 Task: Look for space in Macheng, China from 5th July, 2023 to 10th July, 2023 for 4 adults in price range Rs.9000 to Rs.14000. Place can be entire place with 2 bedrooms having 4 beds and 2 bathrooms. Property type can be house, flat, guest house. Booking option can be shelf check-in. Required host language is Chinese (Simplified).
Action: Mouse moved to (394, 129)
Screenshot: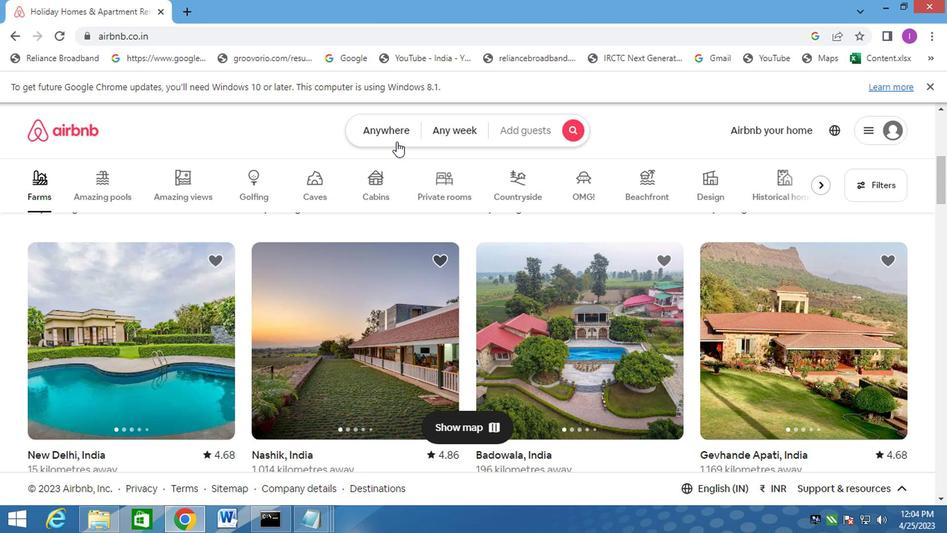 
Action: Mouse pressed left at (394, 129)
Screenshot: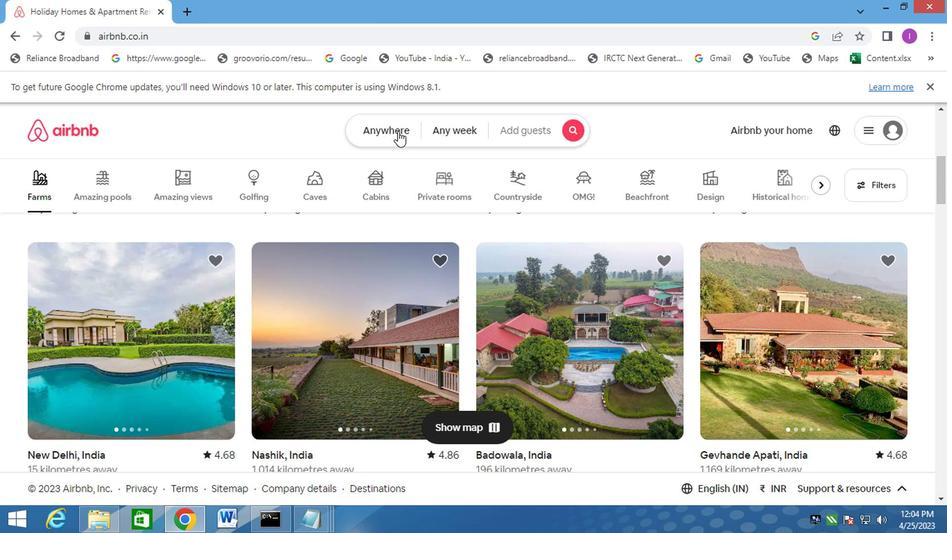 
Action: Mouse moved to (257, 172)
Screenshot: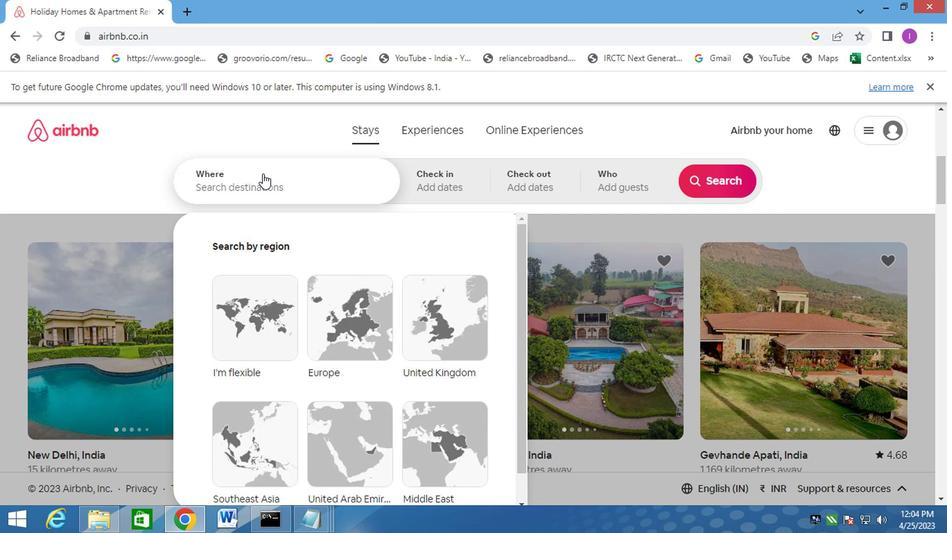 
Action: Mouse pressed left at (257, 172)
Screenshot: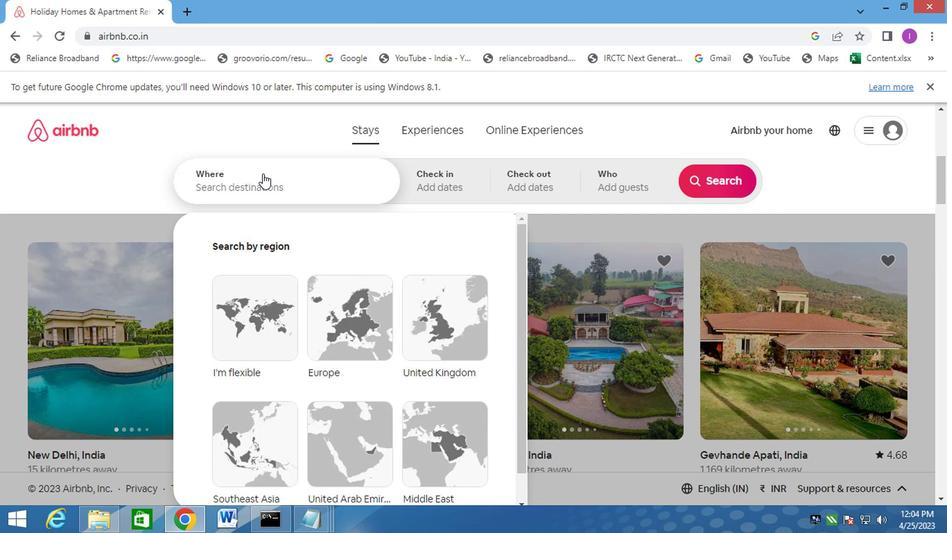 
Action: Mouse moved to (257, 174)
Screenshot: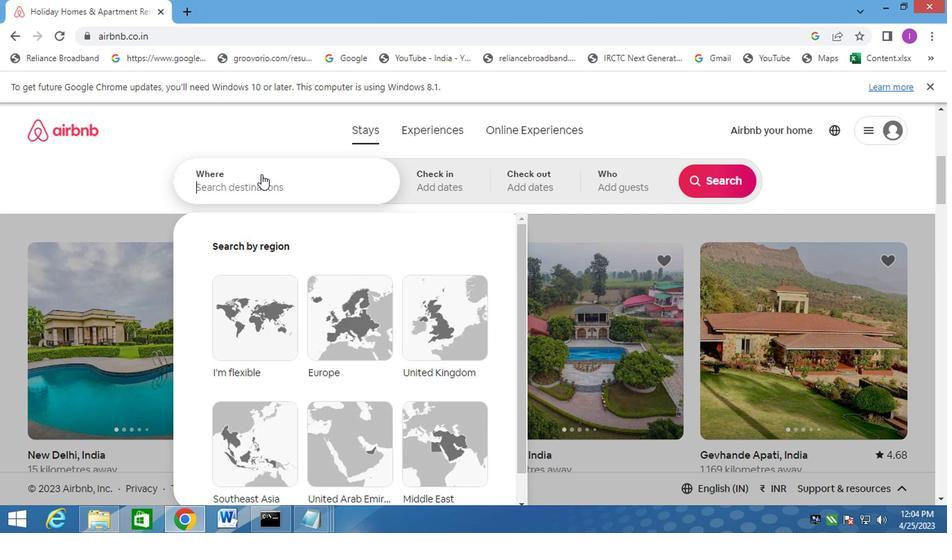 
Action: Key pressed <Key.shift><Key.shift>MACHENG,CHINA
Screenshot: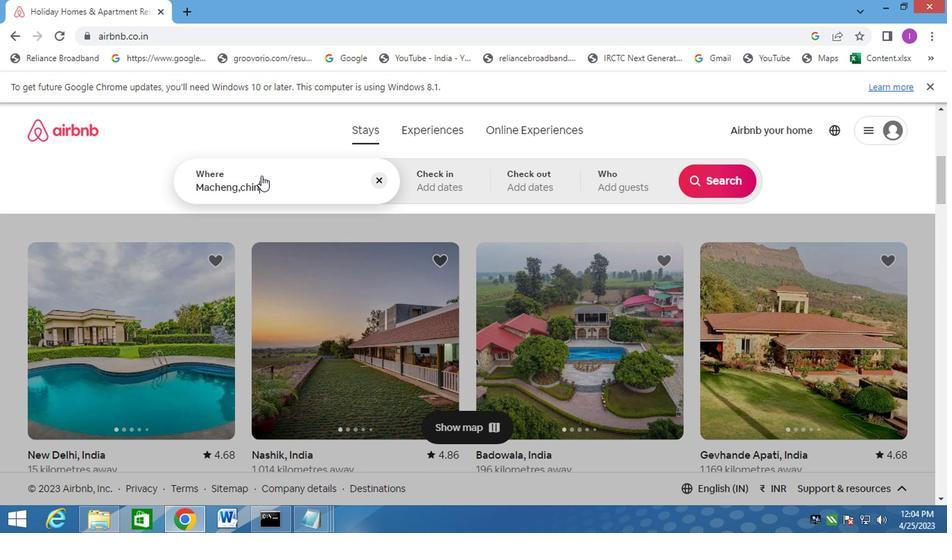 
Action: Mouse moved to (433, 172)
Screenshot: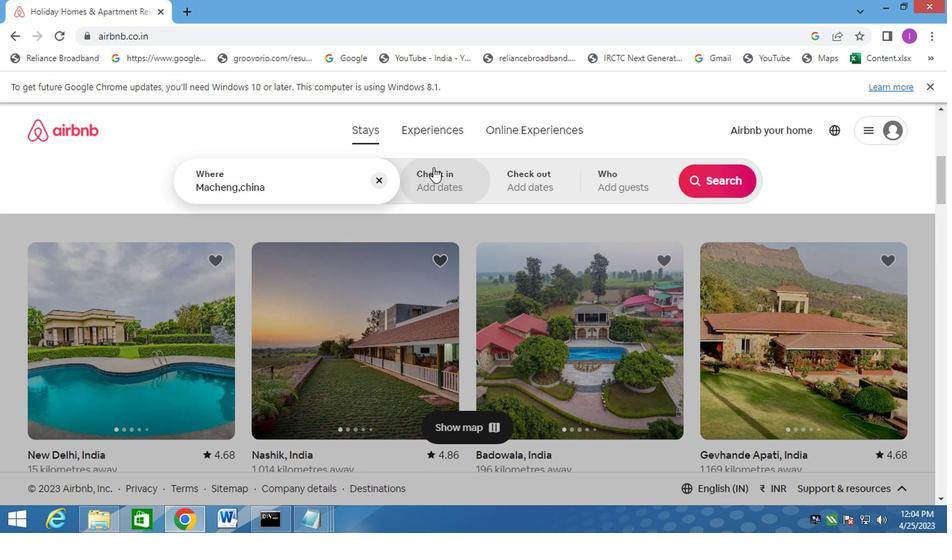 
Action: Mouse pressed left at (433, 172)
Screenshot: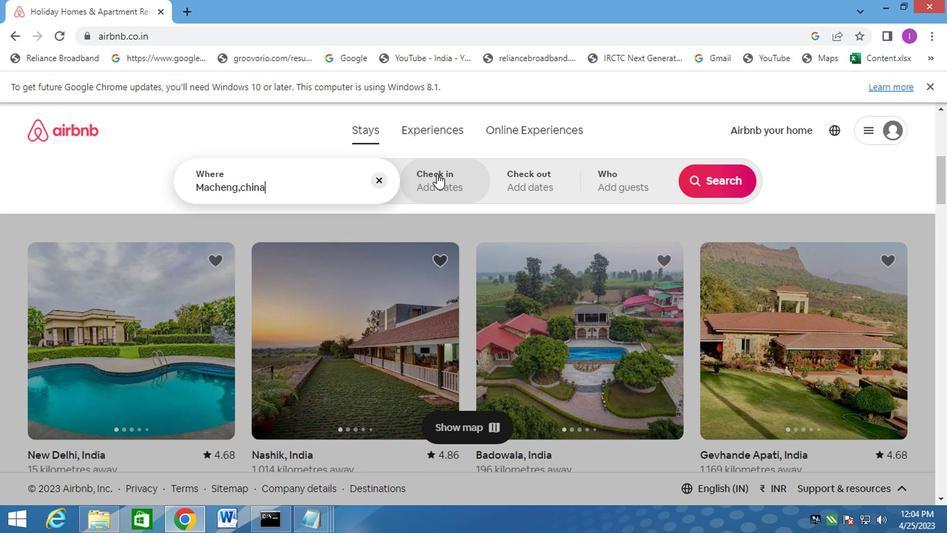 
Action: Mouse moved to (700, 292)
Screenshot: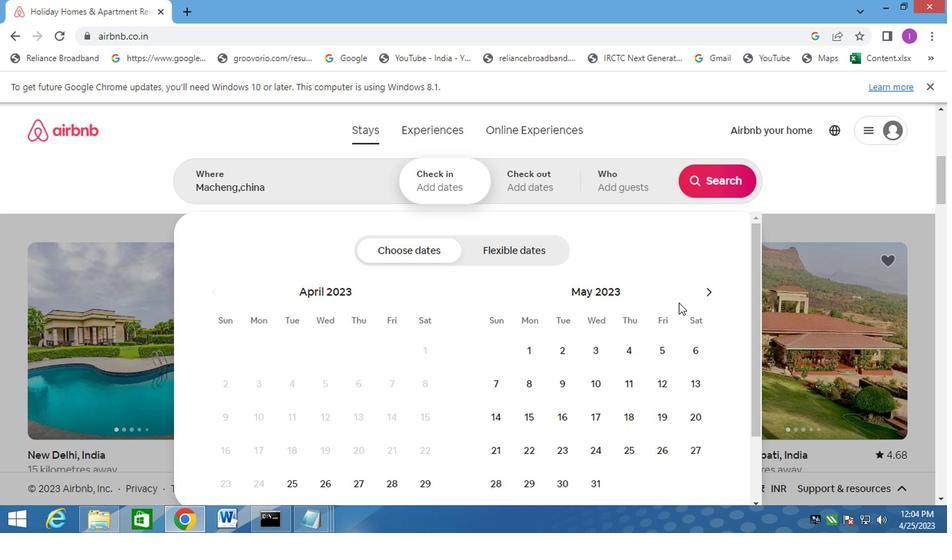 
Action: Mouse pressed left at (700, 292)
Screenshot: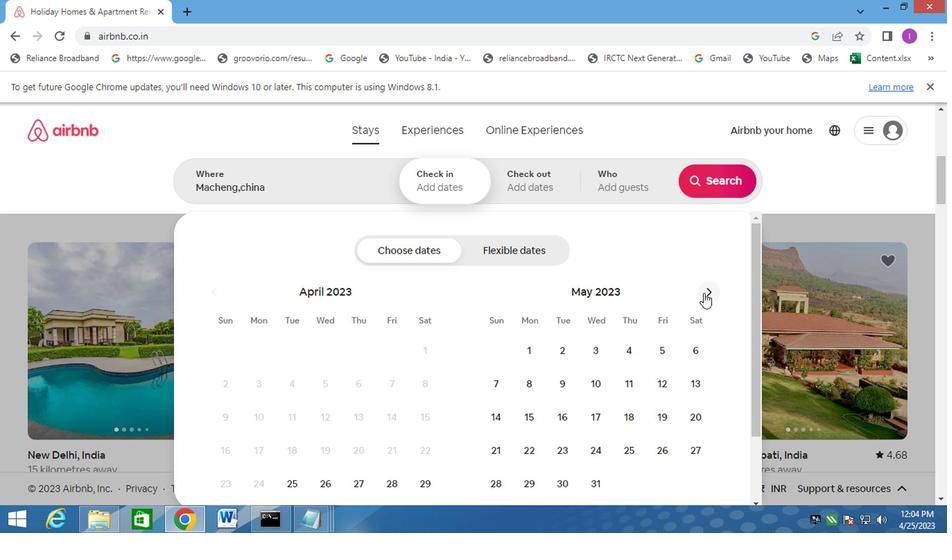 
Action: Mouse moved to (702, 292)
Screenshot: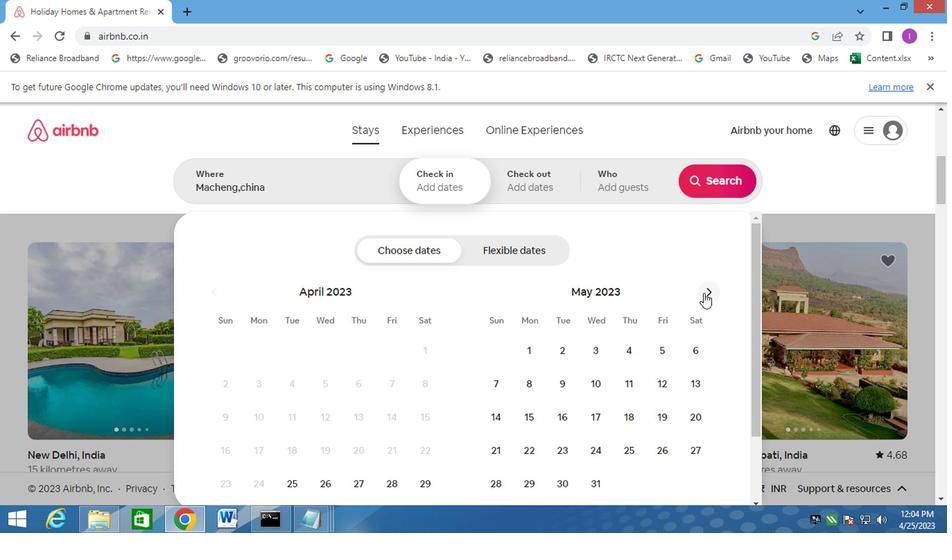 
Action: Mouse pressed left at (702, 292)
Screenshot: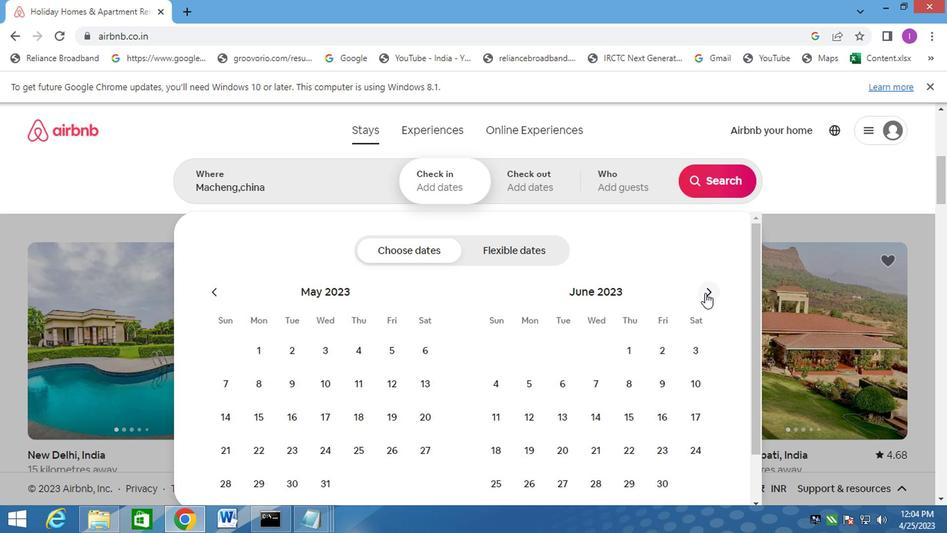 
Action: Mouse moved to (595, 391)
Screenshot: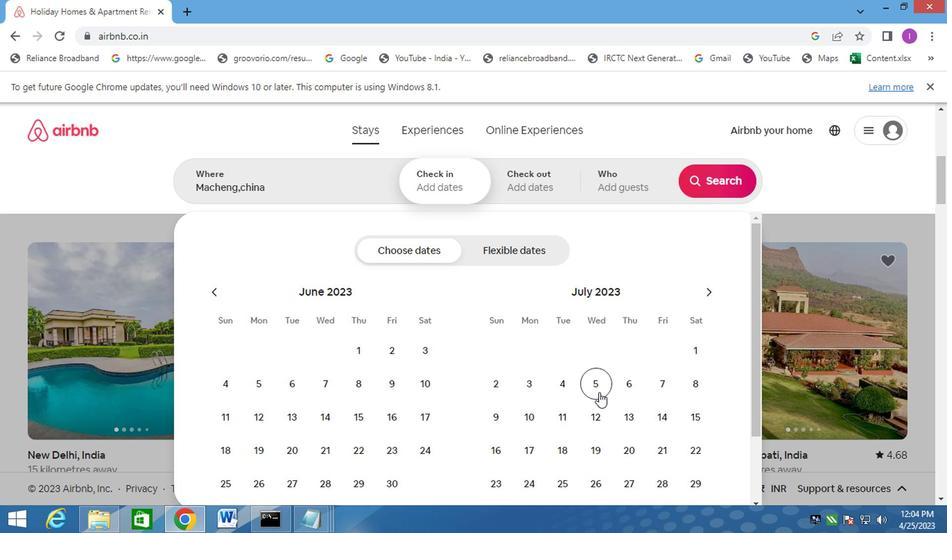 
Action: Mouse pressed left at (595, 391)
Screenshot: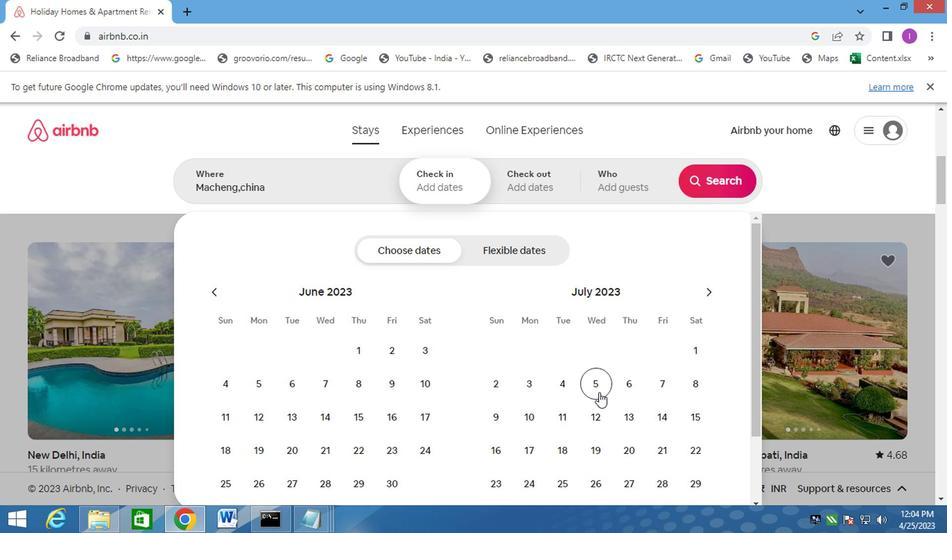 
Action: Mouse moved to (524, 415)
Screenshot: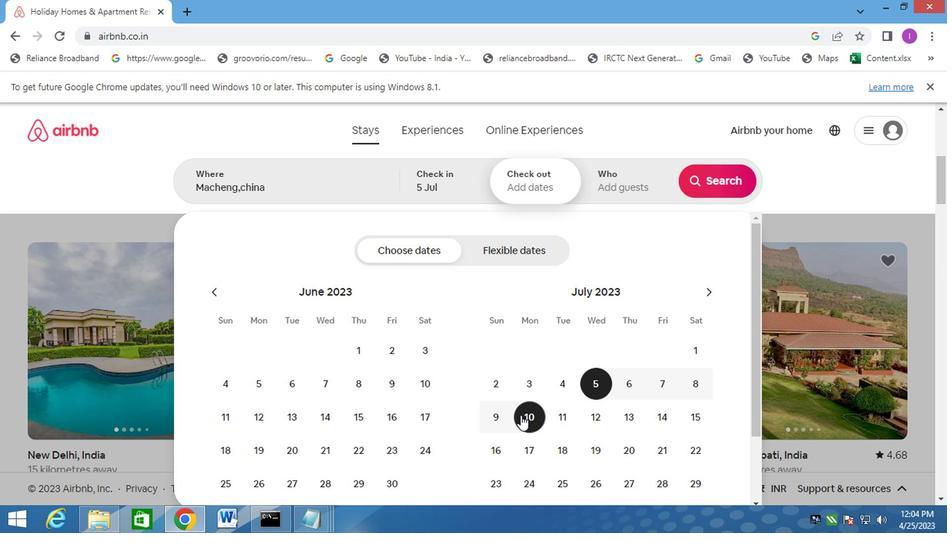 
Action: Mouse pressed left at (524, 415)
Screenshot: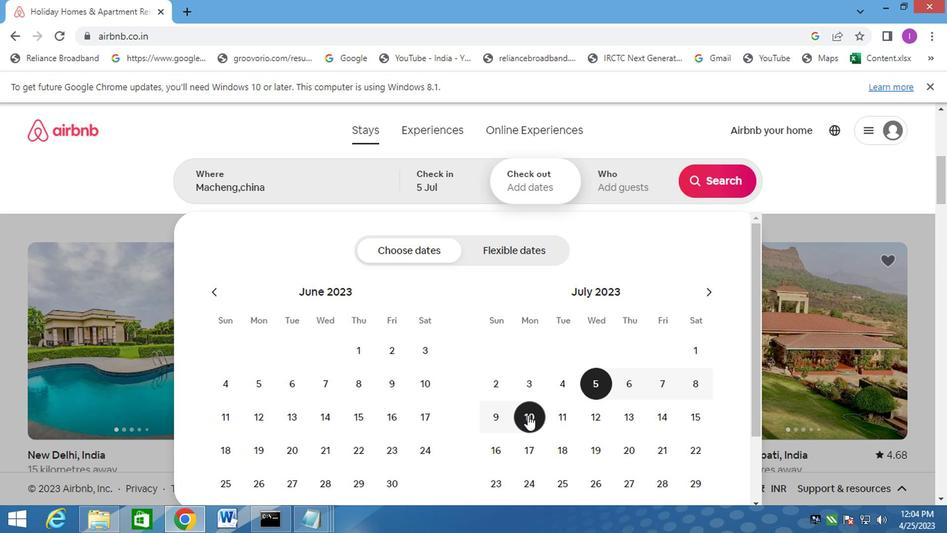 
Action: Mouse moved to (615, 189)
Screenshot: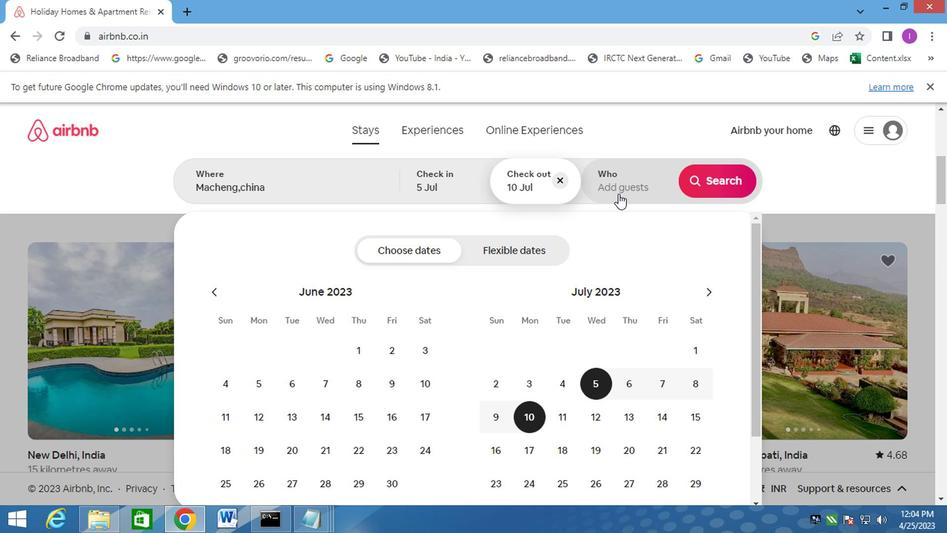 
Action: Mouse pressed left at (615, 189)
Screenshot: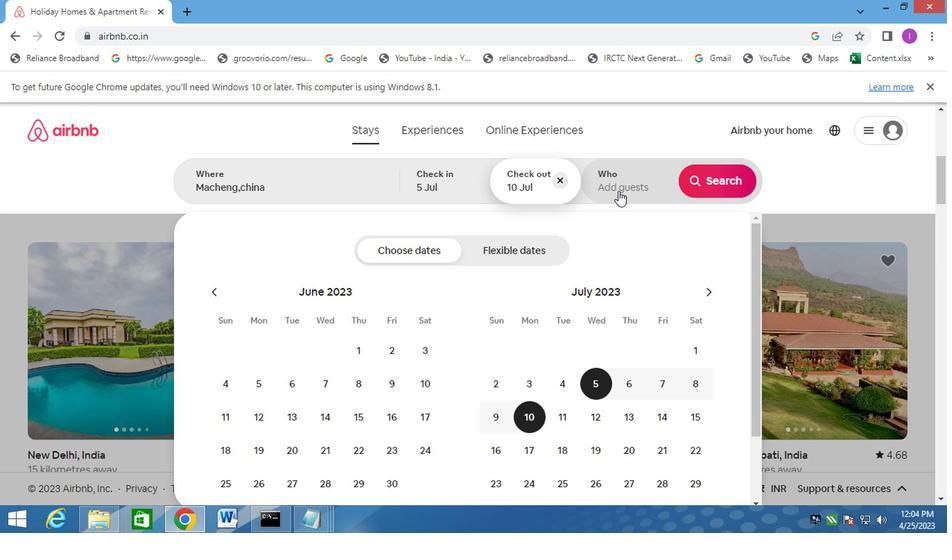 
Action: Mouse moved to (720, 252)
Screenshot: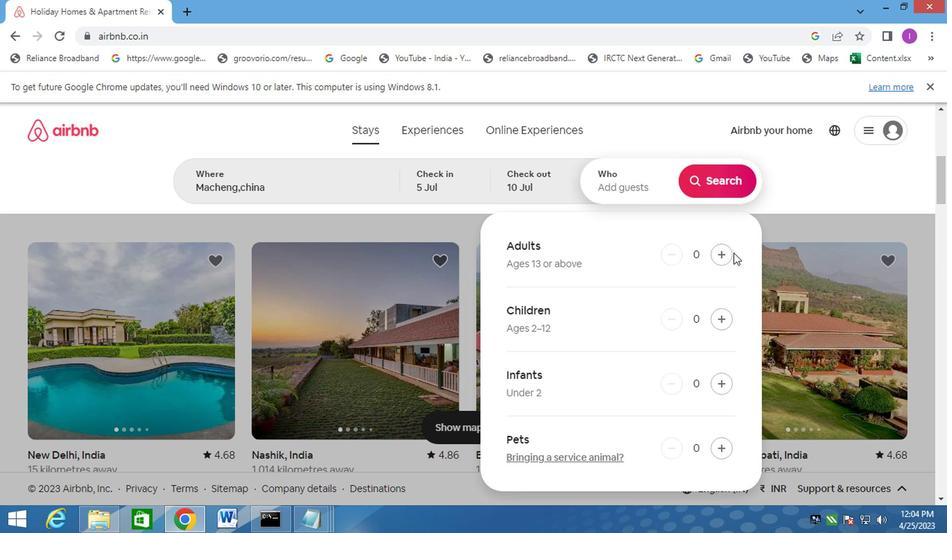 
Action: Mouse pressed left at (720, 252)
Screenshot: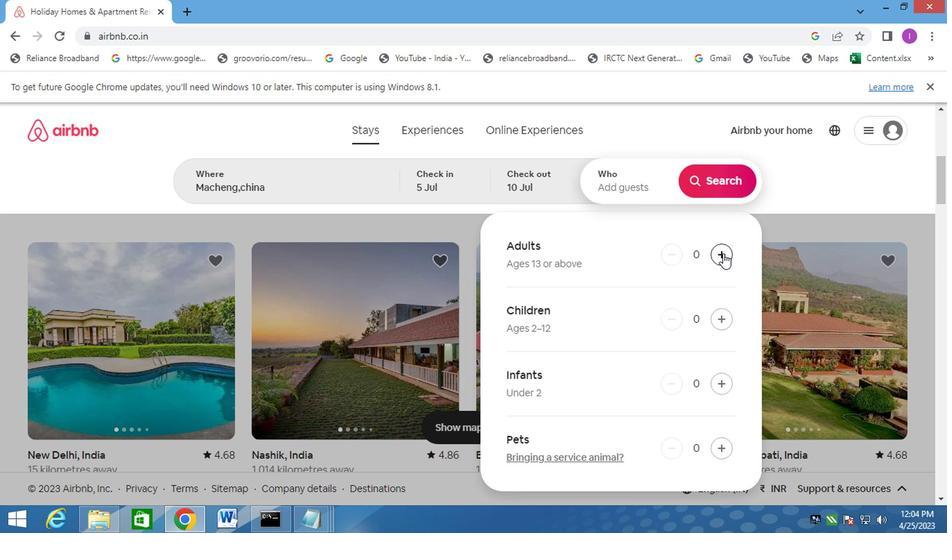 
Action: Mouse pressed left at (720, 252)
Screenshot: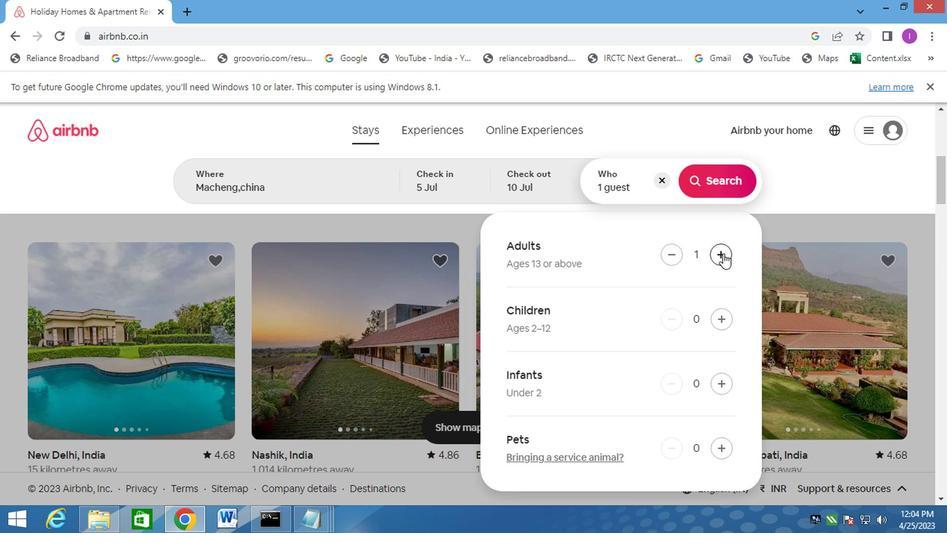 
Action: Mouse pressed left at (720, 252)
Screenshot: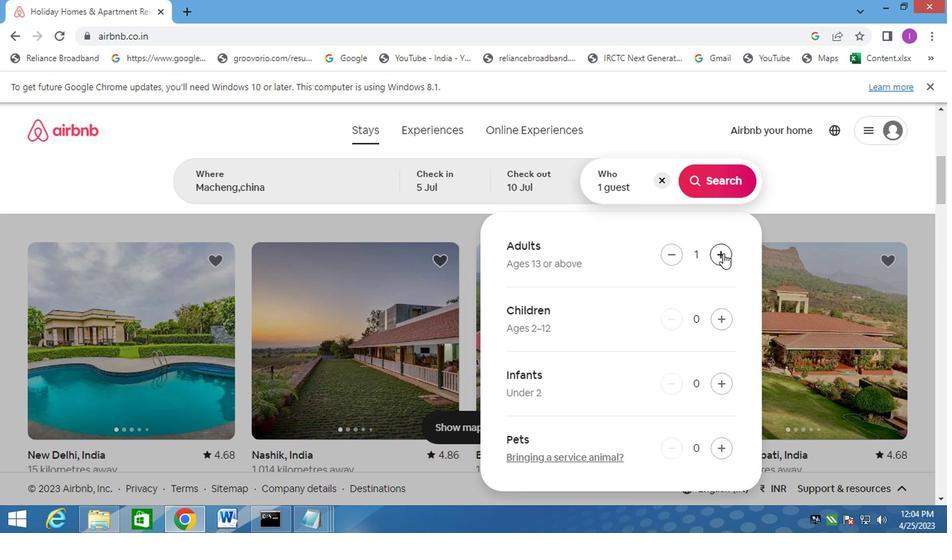 
Action: Mouse pressed left at (720, 252)
Screenshot: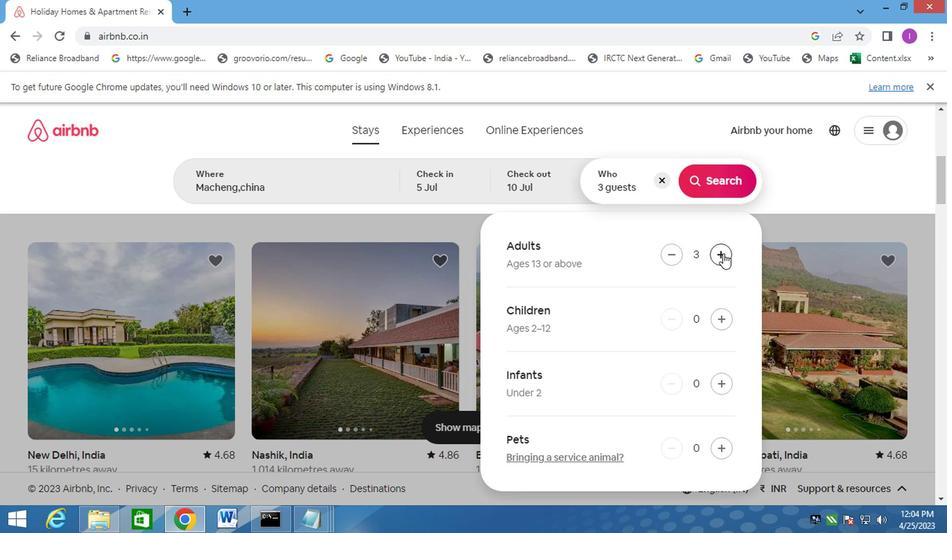 
Action: Mouse moved to (706, 185)
Screenshot: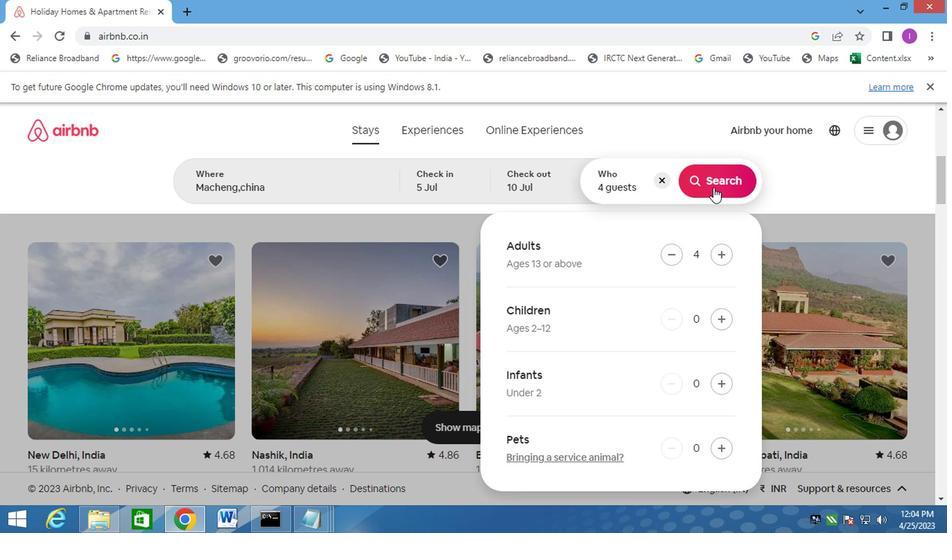 
Action: Mouse pressed left at (706, 185)
Screenshot: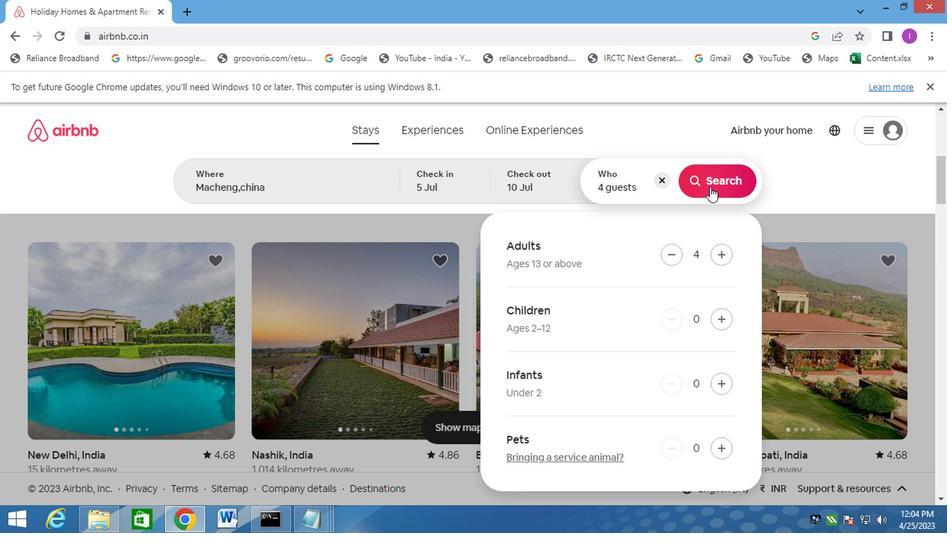 
Action: Mouse moved to (883, 182)
Screenshot: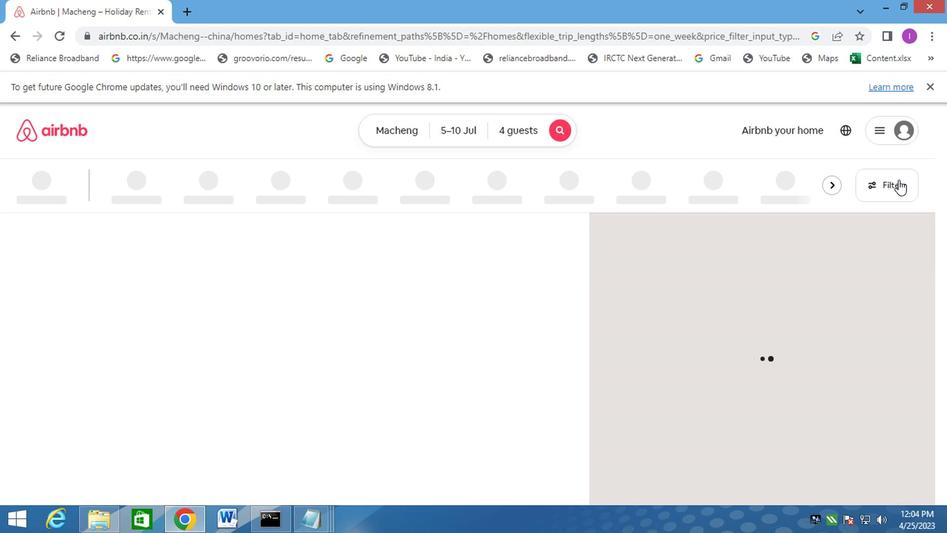 
Action: Mouse pressed left at (883, 182)
Screenshot: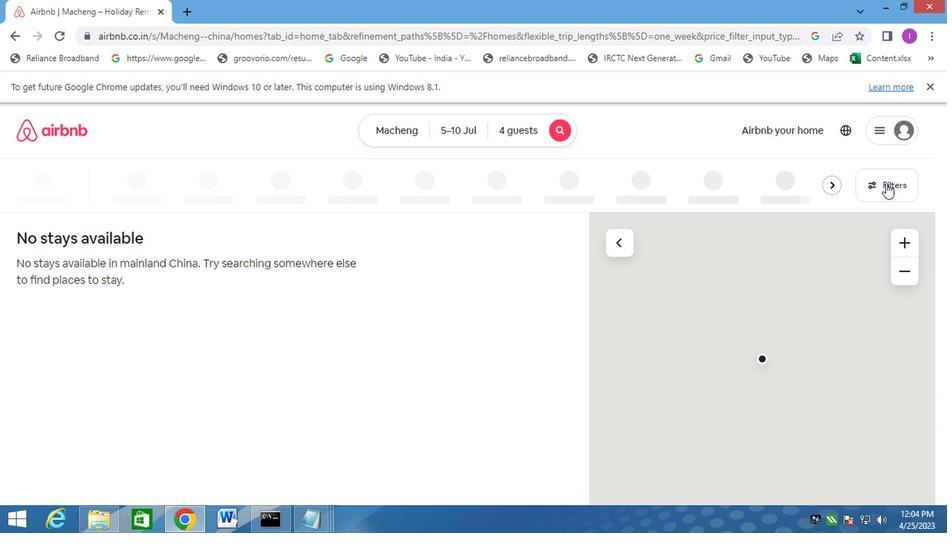 
Action: Mouse moved to (333, 270)
Screenshot: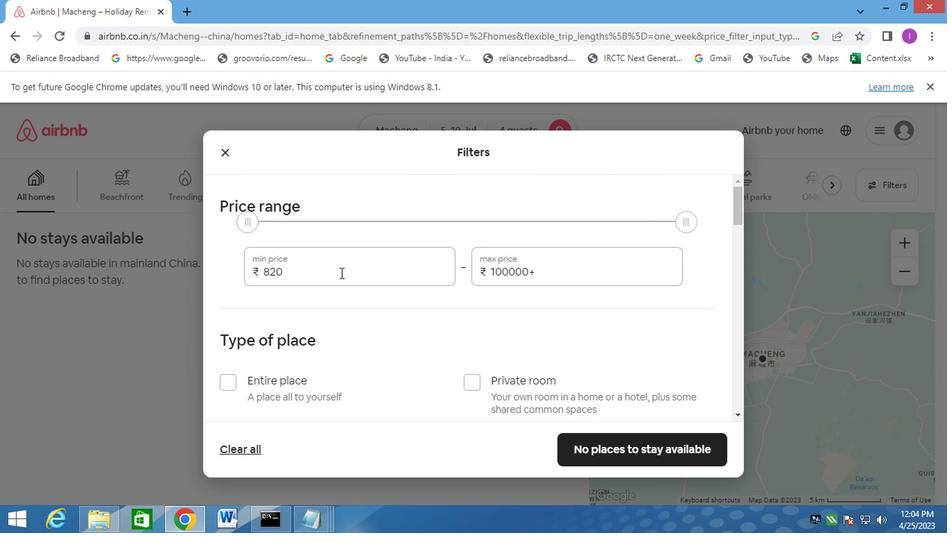 
Action: Mouse pressed left at (333, 270)
Screenshot: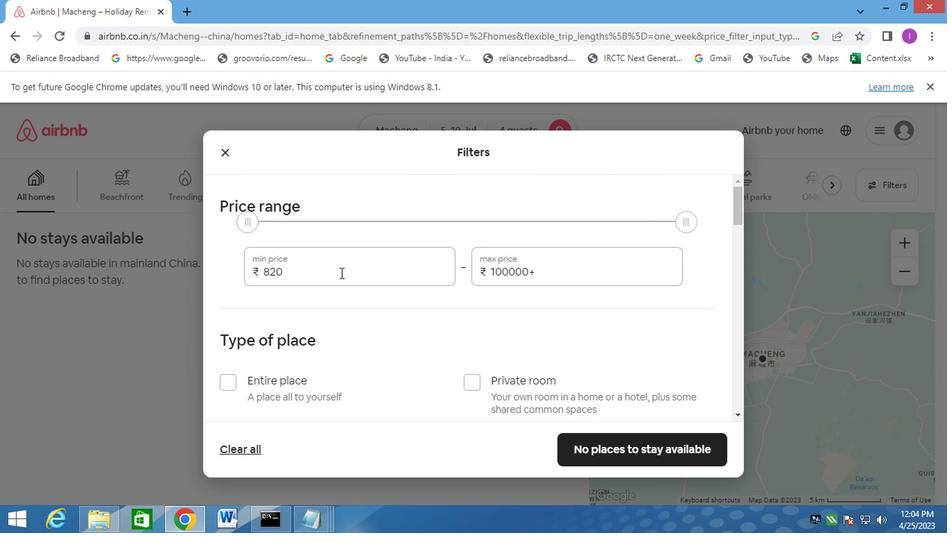 
Action: Mouse moved to (245, 276)
Screenshot: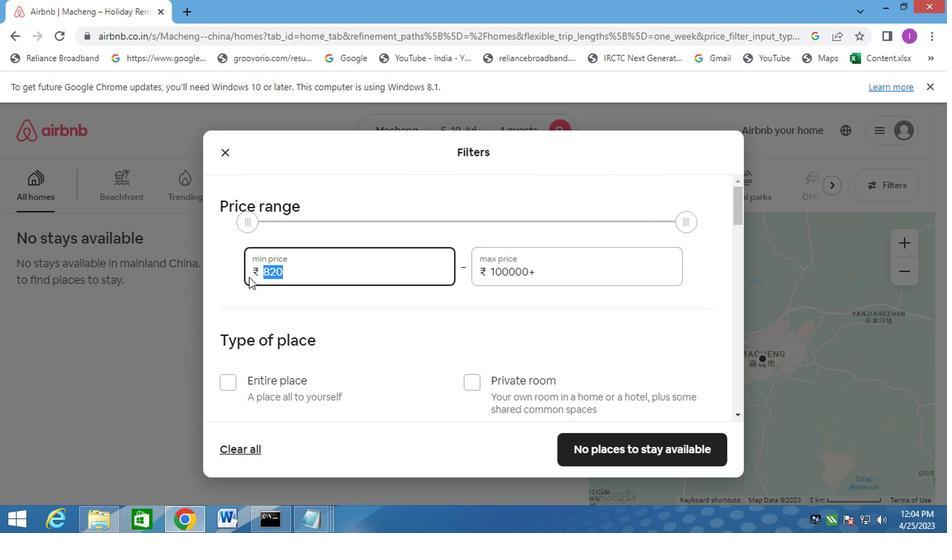 
Action: Key pressed 9000
Screenshot: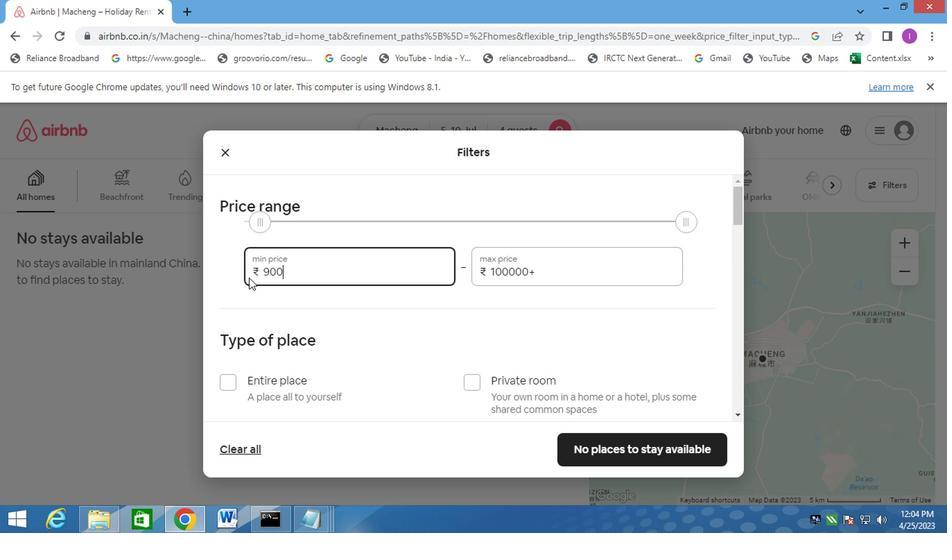 
Action: Mouse moved to (544, 271)
Screenshot: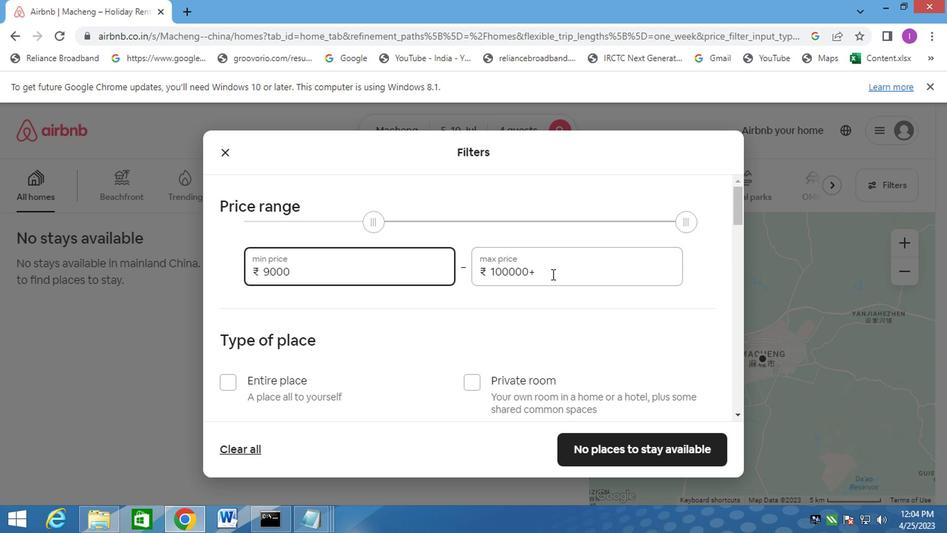 
Action: Mouse pressed left at (544, 271)
Screenshot: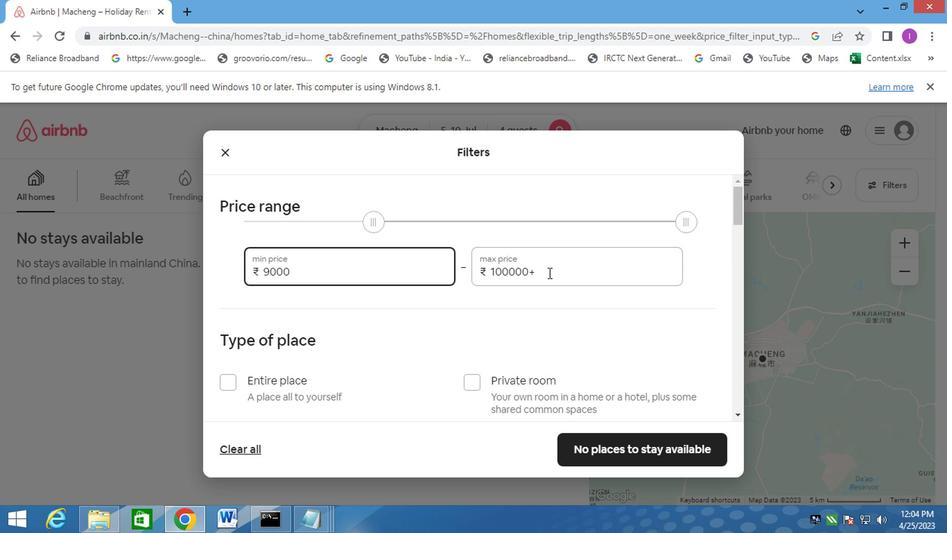 
Action: Mouse moved to (478, 276)
Screenshot: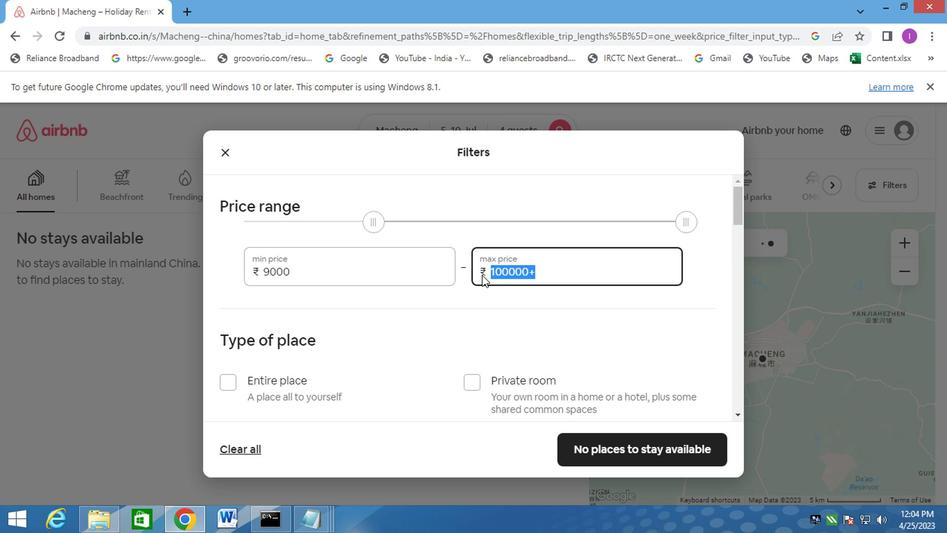 
Action: Key pressed 14
Screenshot: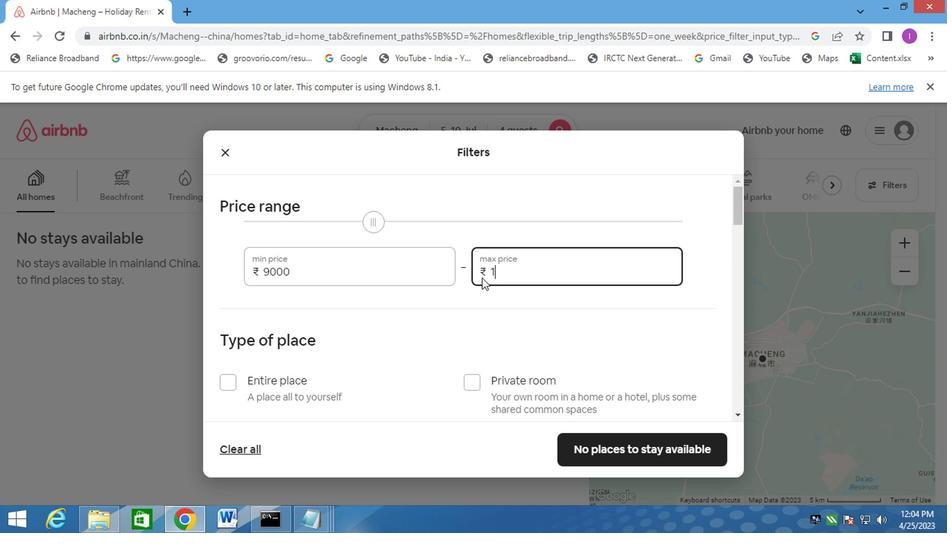 
Action: Mouse moved to (478, 276)
Screenshot: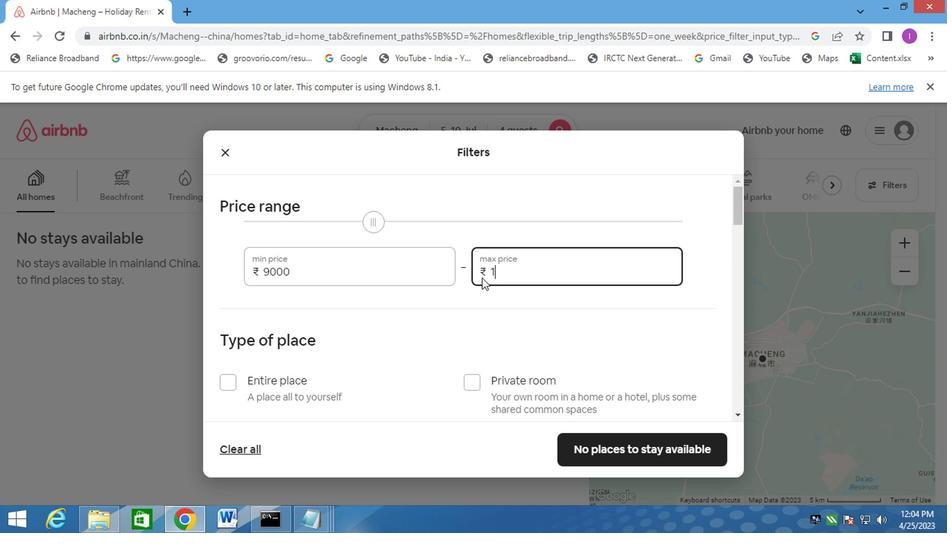 
Action: Key pressed 000
Screenshot: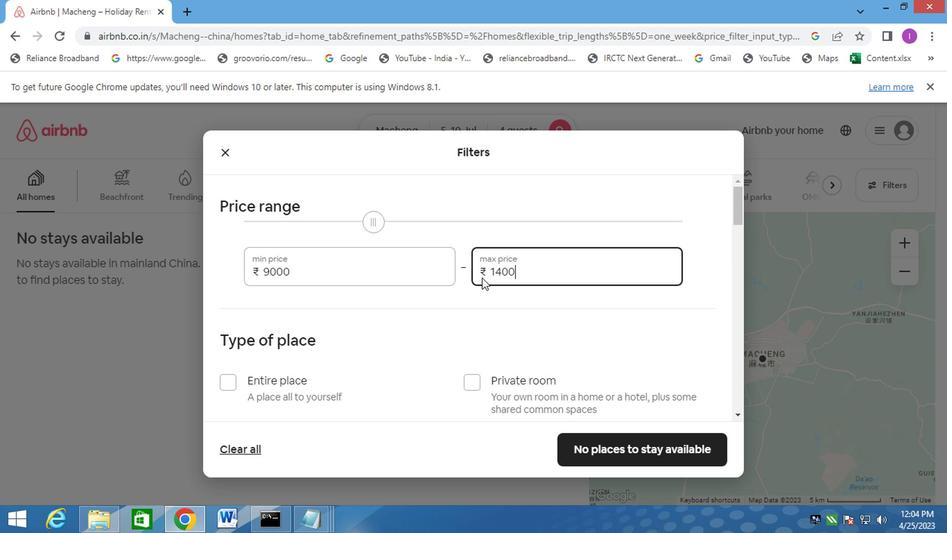 
Action: Mouse moved to (225, 378)
Screenshot: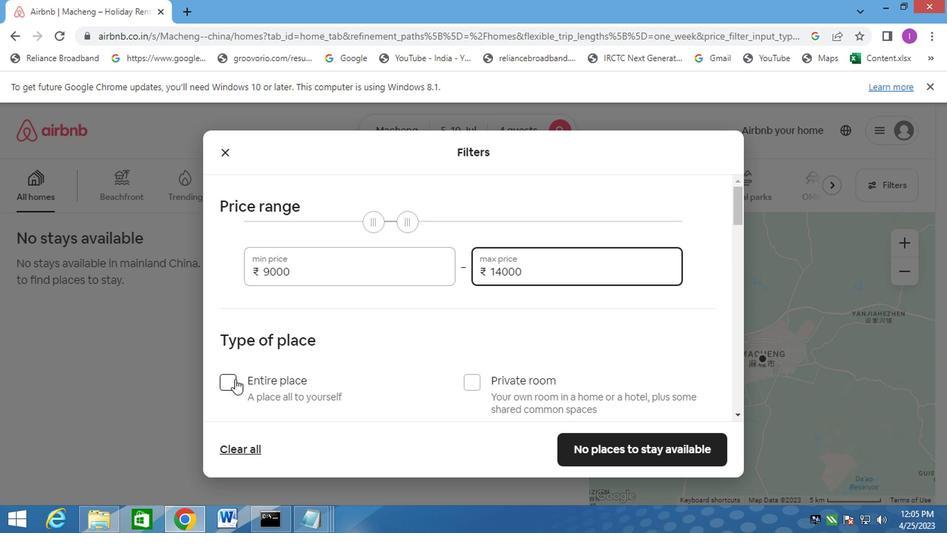 
Action: Mouse pressed left at (225, 378)
Screenshot: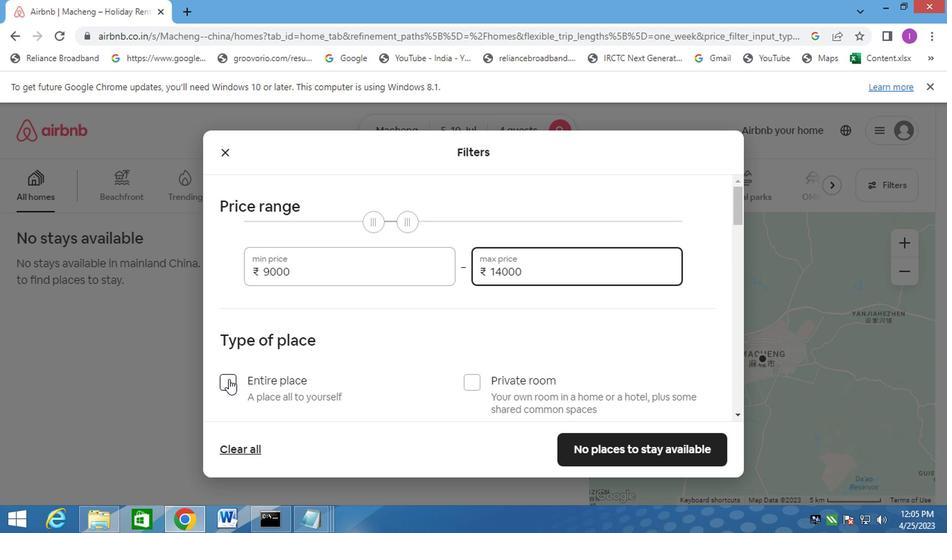 
Action: Mouse moved to (681, 246)
Screenshot: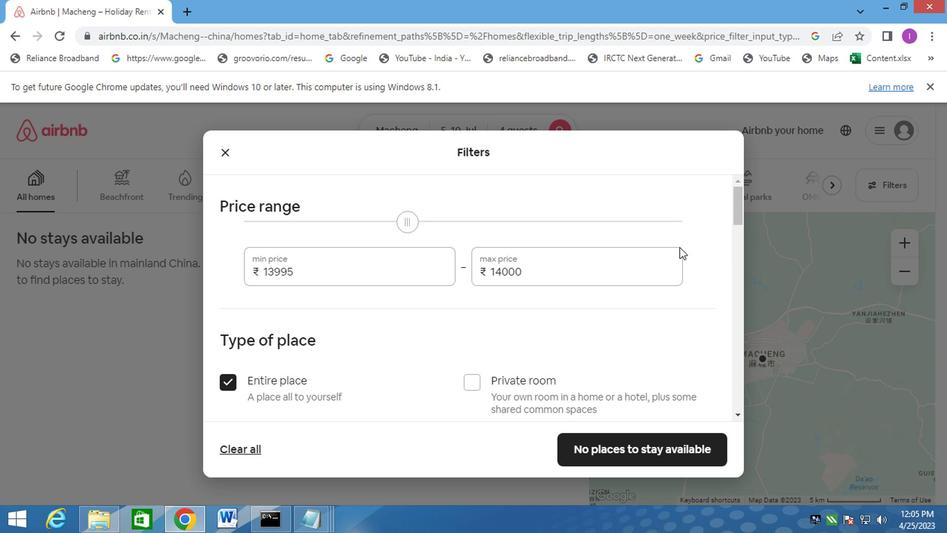 
Action: Mouse scrolled (681, 245) with delta (0, 0)
Screenshot: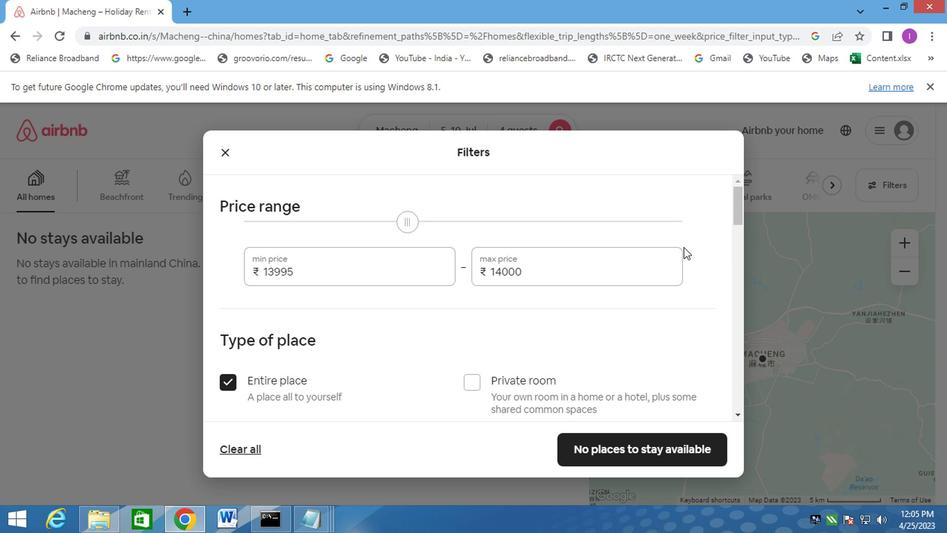 
Action: Mouse scrolled (681, 245) with delta (0, 0)
Screenshot: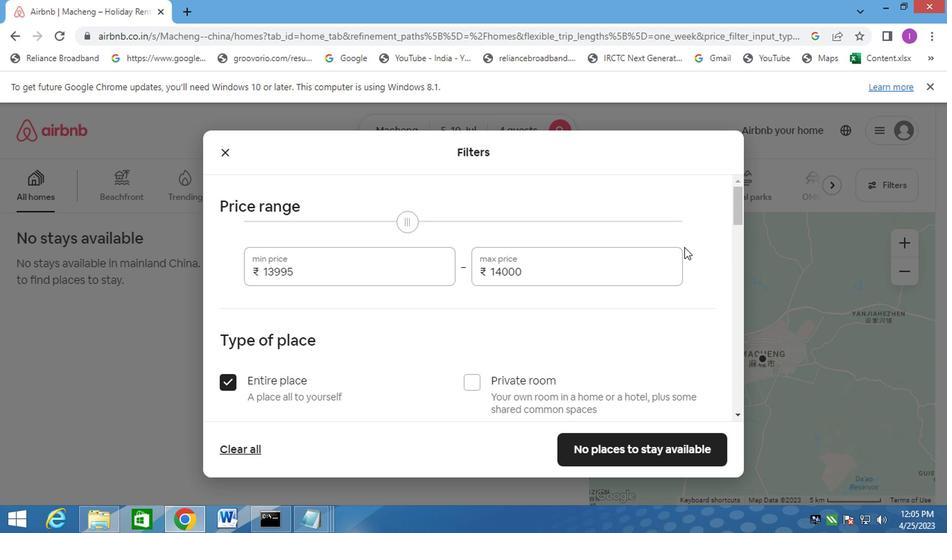 
Action: Mouse moved to (682, 246)
Screenshot: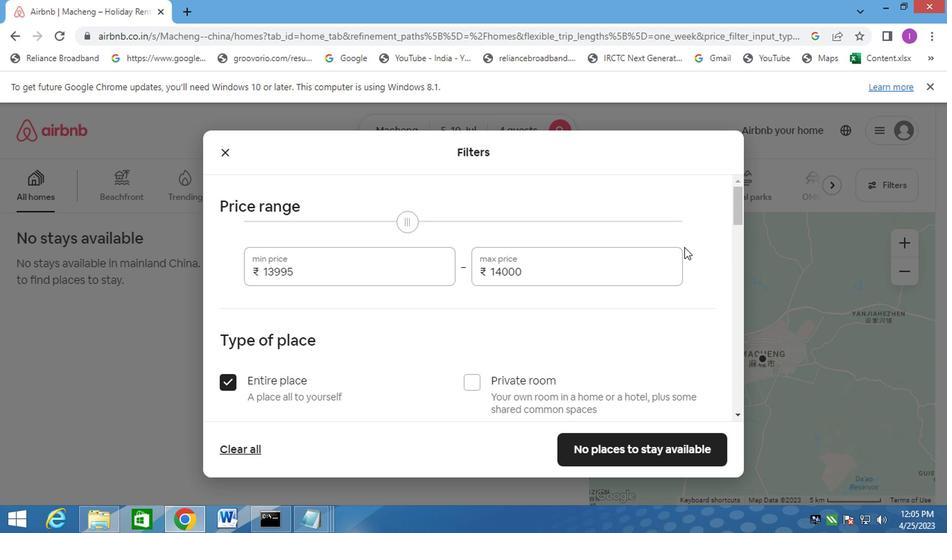 
Action: Mouse scrolled (682, 245) with delta (0, 0)
Screenshot: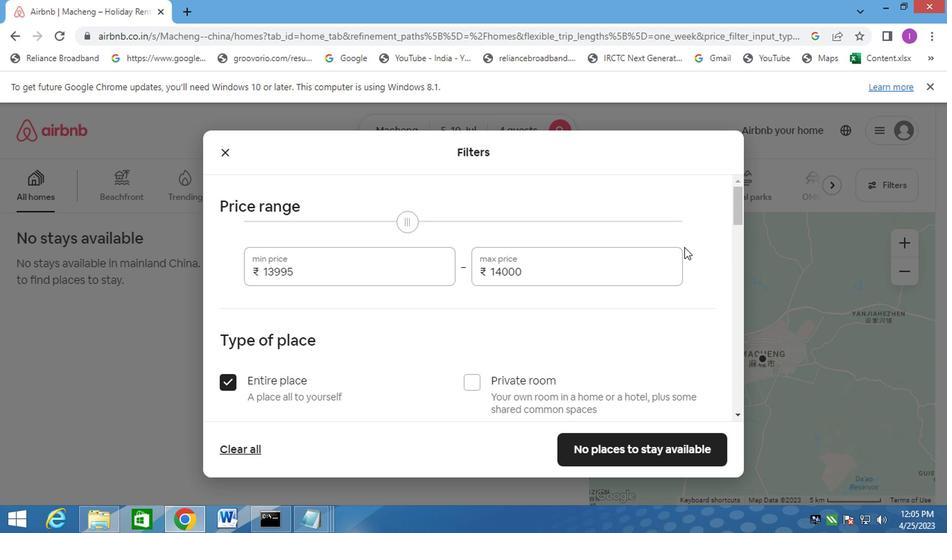
Action: Mouse moved to (351, 403)
Screenshot: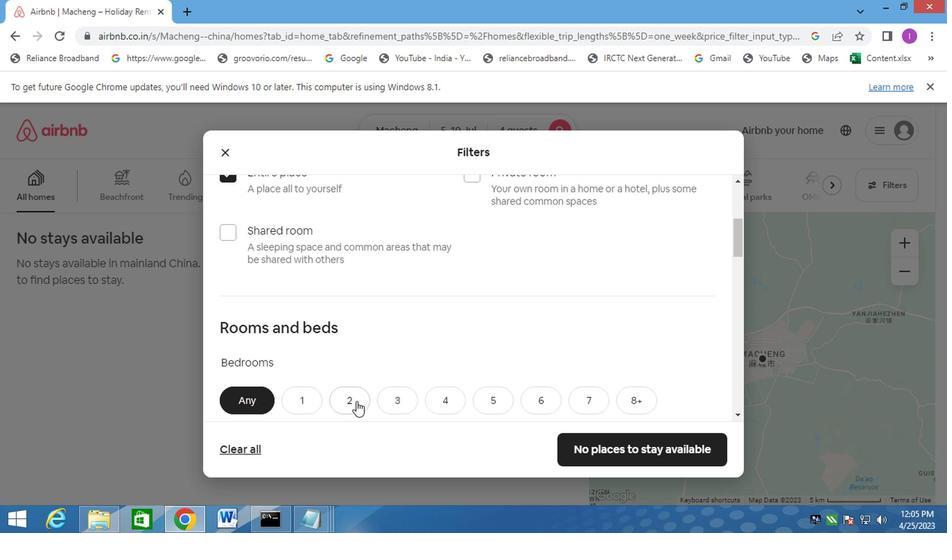 
Action: Mouse pressed left at (351, 403)
Screenshot: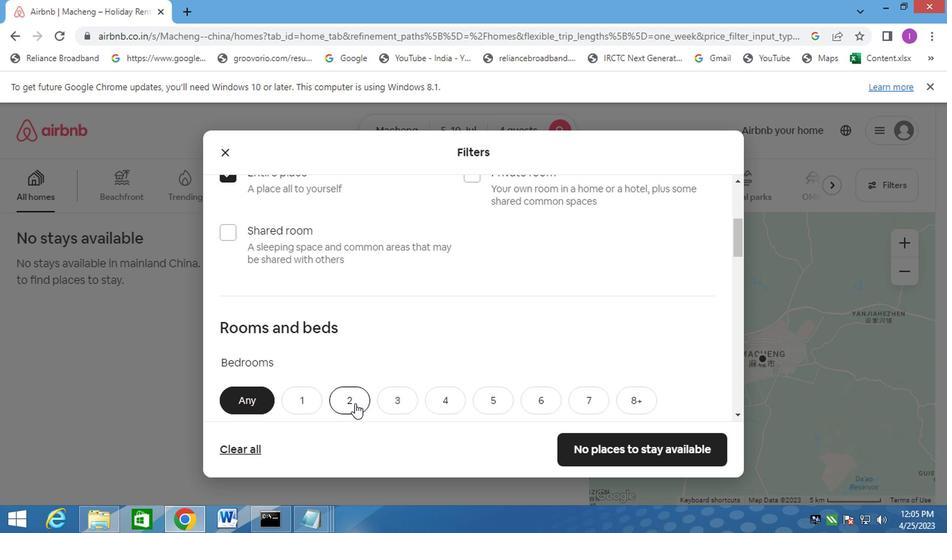
Action: Mouse moved to (395, 383)
Screenshot: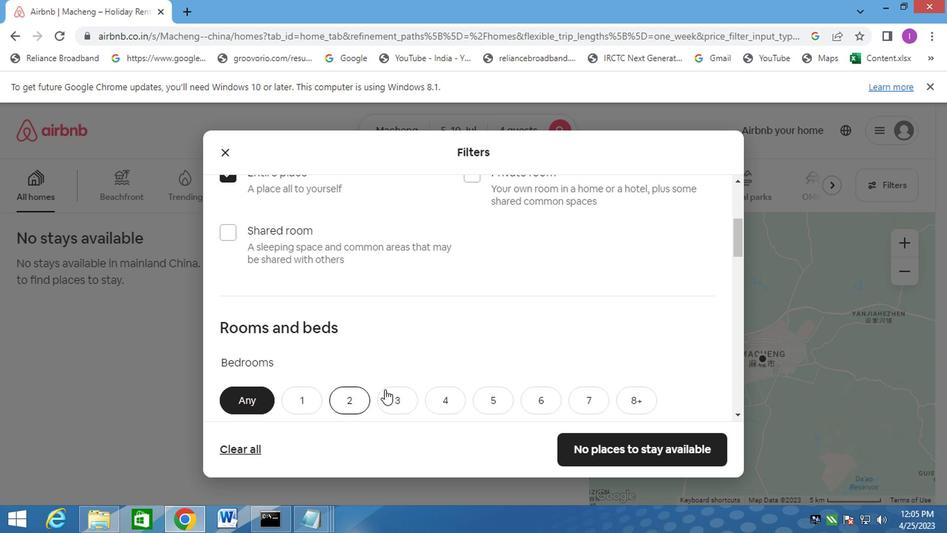 
Action: Mouse scrolled (395, 383) with delta (0, 0)
Screenshot: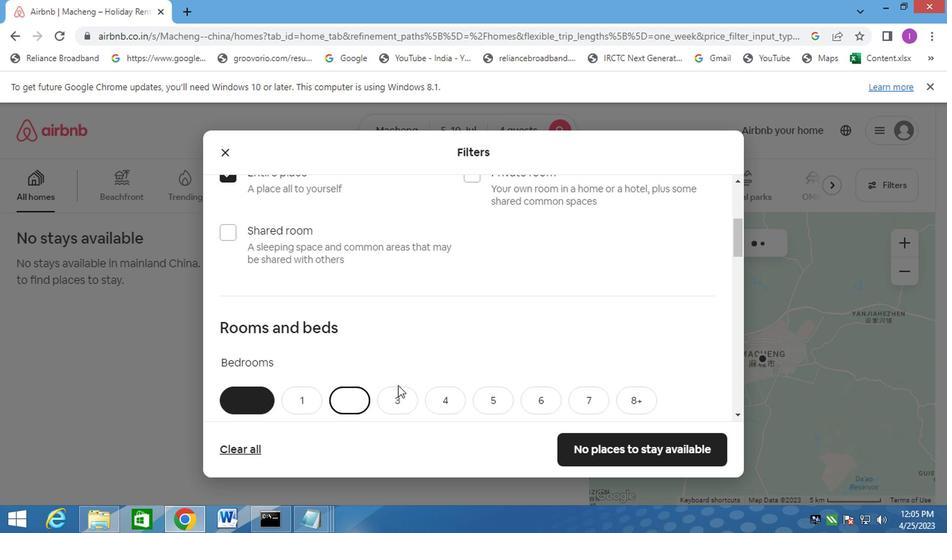 
Action: Mouse scrolled (395, 383) with delta (0, 0)
Screenshot: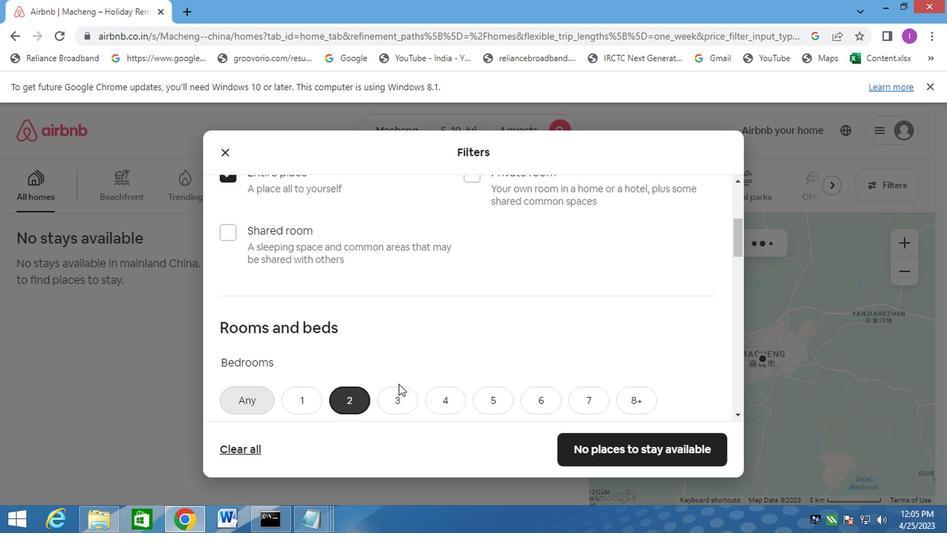 
Action: Mouse moved to (426, 340)
Screenshot: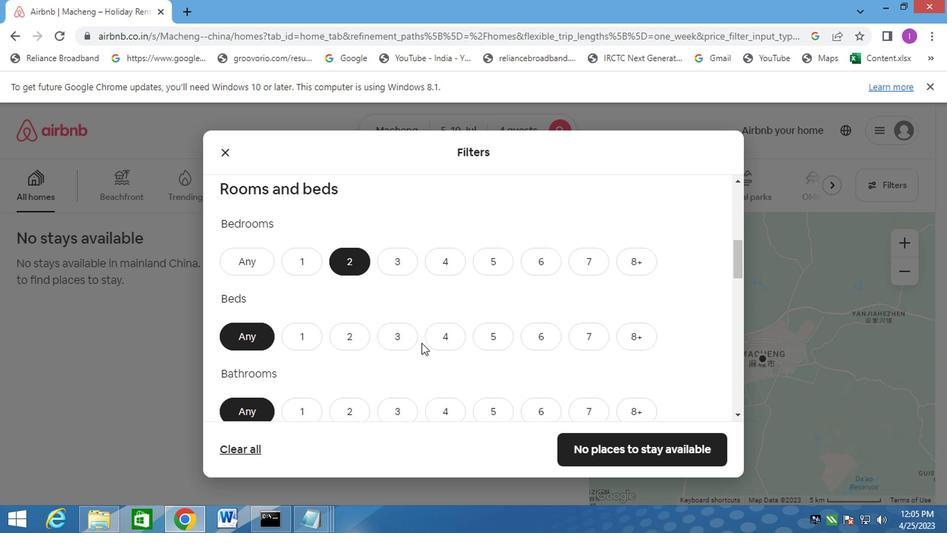 
Action: Mouse pressed left at (426, 340)
Screenshot: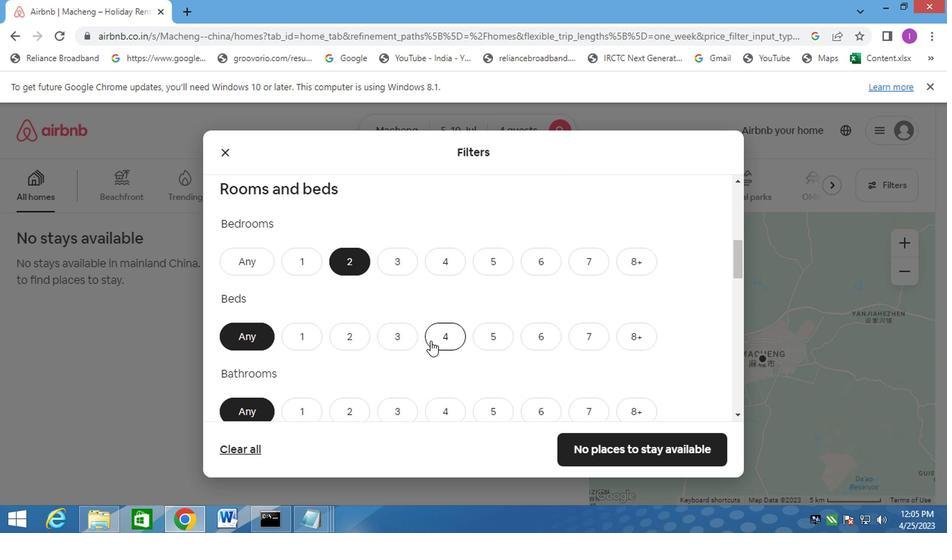 
Action: Mouse moved to (347, 403)
Screenshot: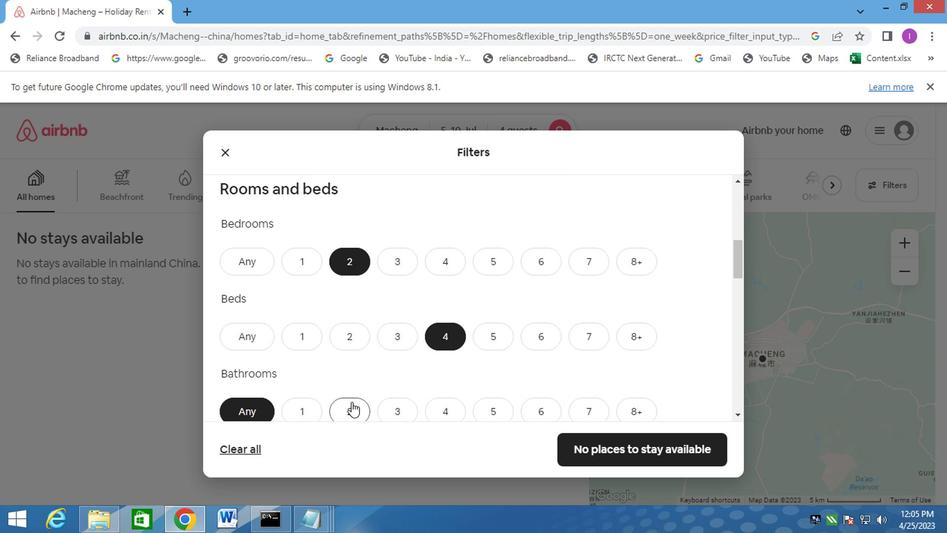 
Action: Mouse pressed left at (347, 403)
Screenshot: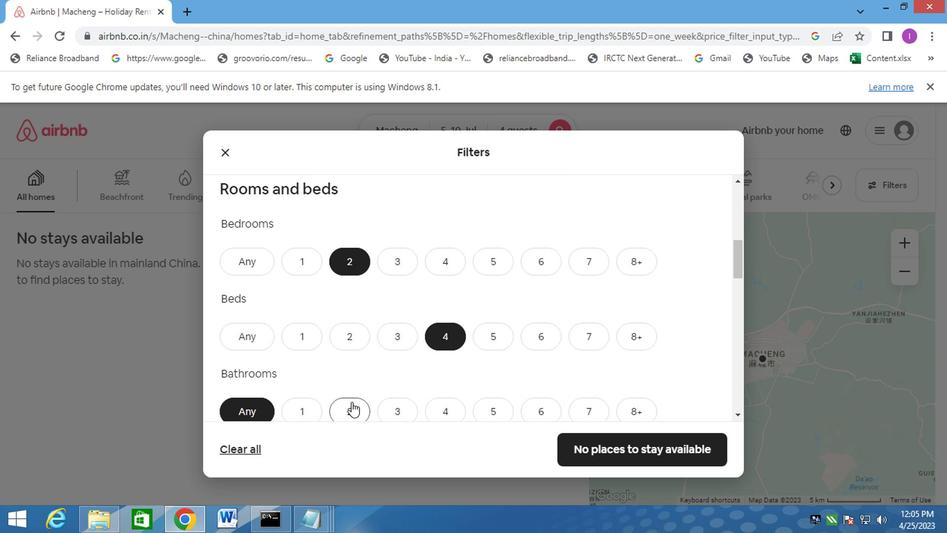 
Action: Mouse moved to (507, 346)
Screenshot: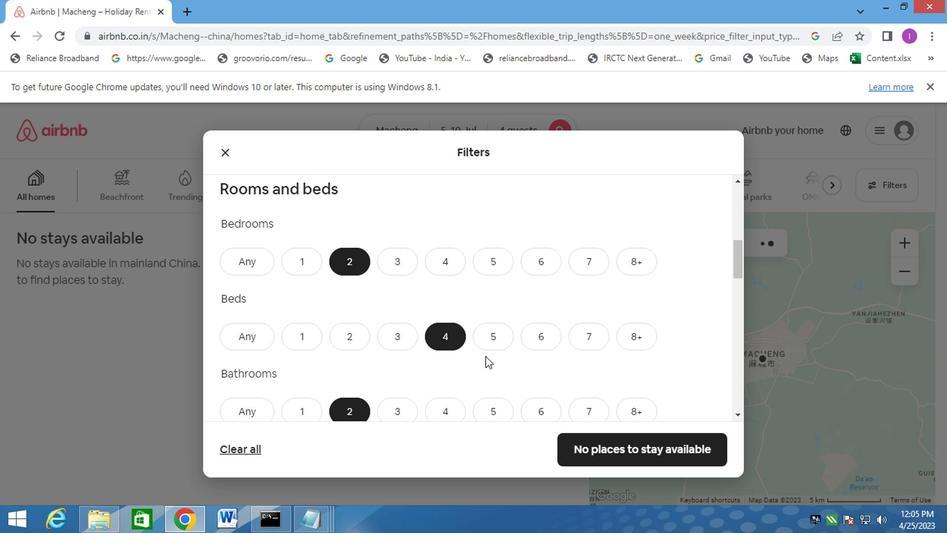 
Action: Mouse scrolled (507, 346) with delta (0, 0)
Screenshot: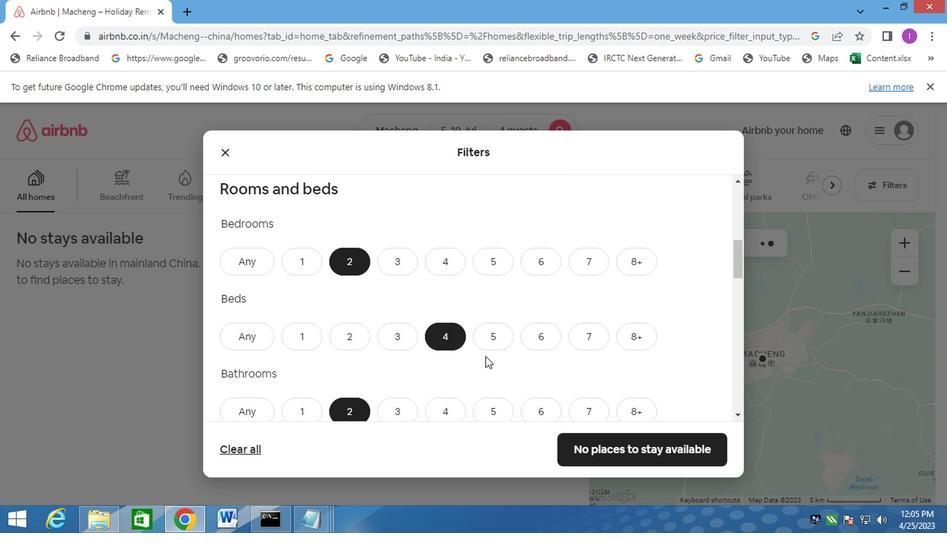 
Action: Mouse moved to (508, 346)
Screenshot: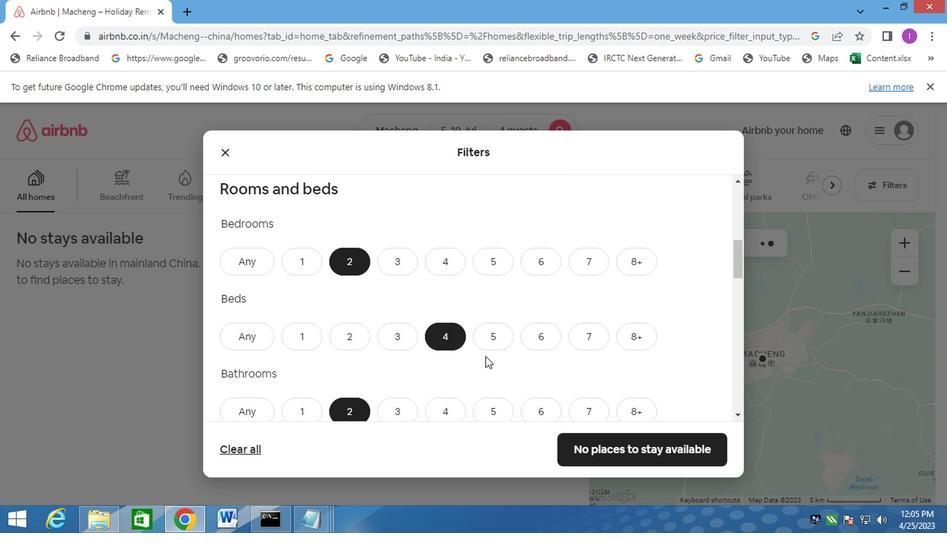 
Action: Mouse scrolled (508, 346) with delta (0, 0)
Screenshot: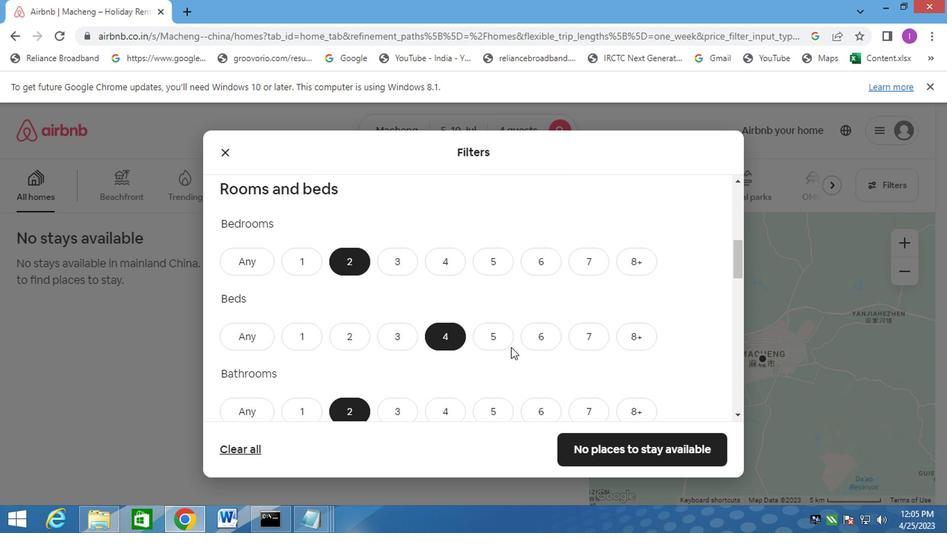 
Action: Mouse scrolled (508, 346) with delta (0, 0)
Screenshot: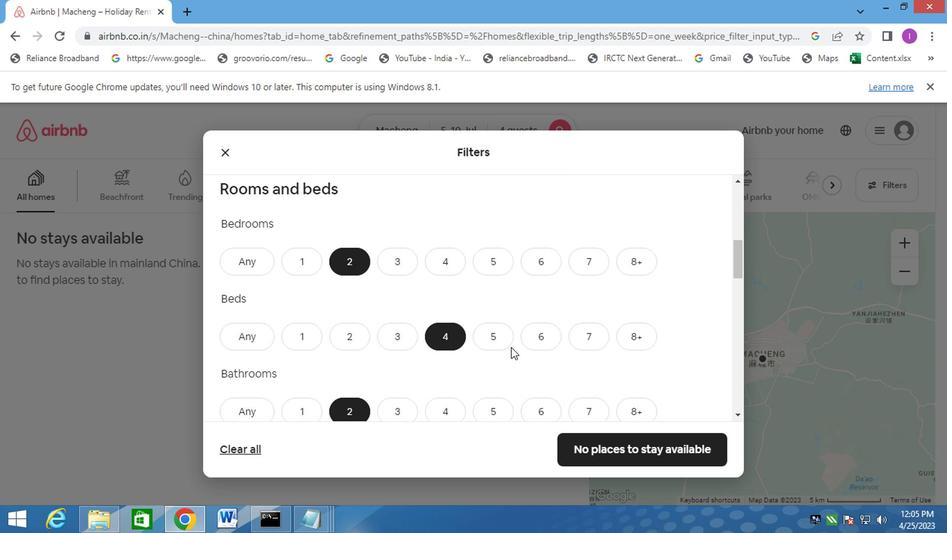 
Action: Mouse moved to (448, 344)
Screenshot: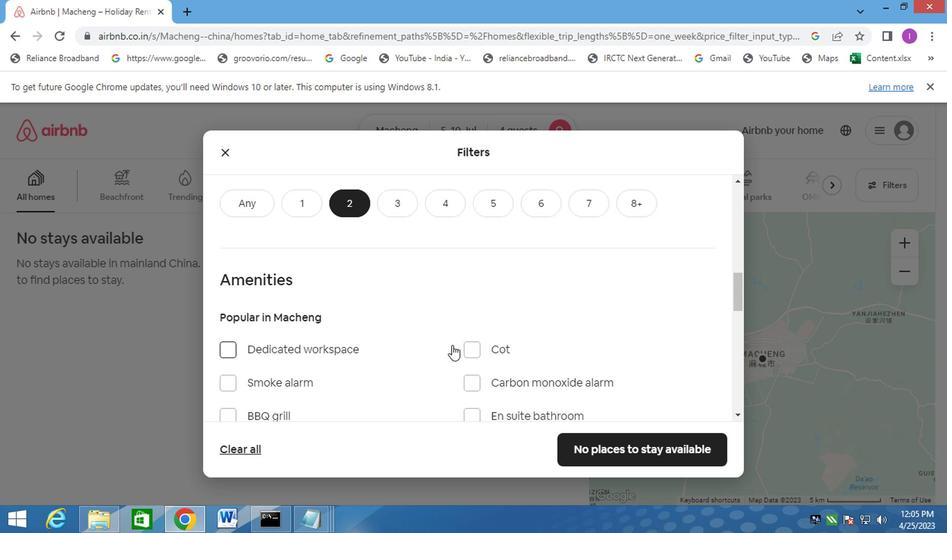 
Action: Mouse scrolled (448, 344) with delta (0, 0)
Screenshot: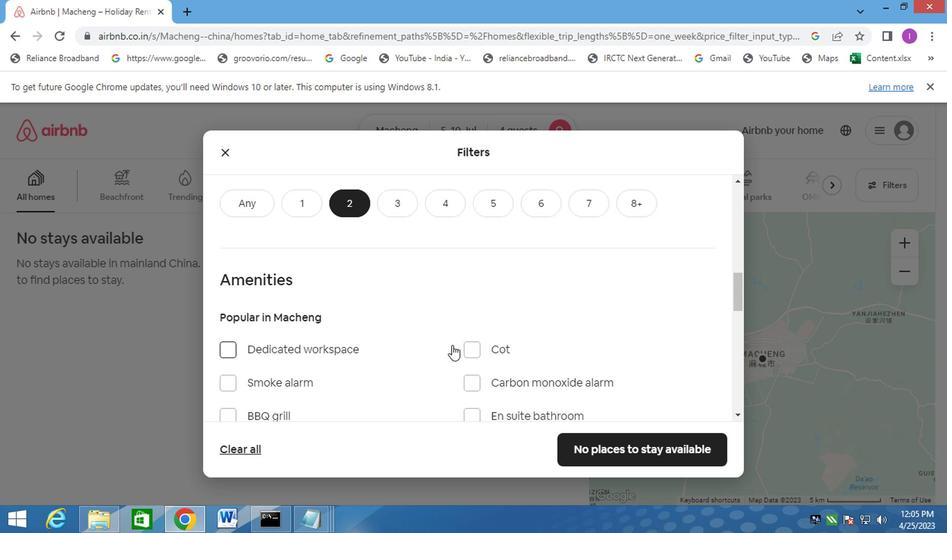 
Action: Mouse moved to (457, 344)
Screenshot: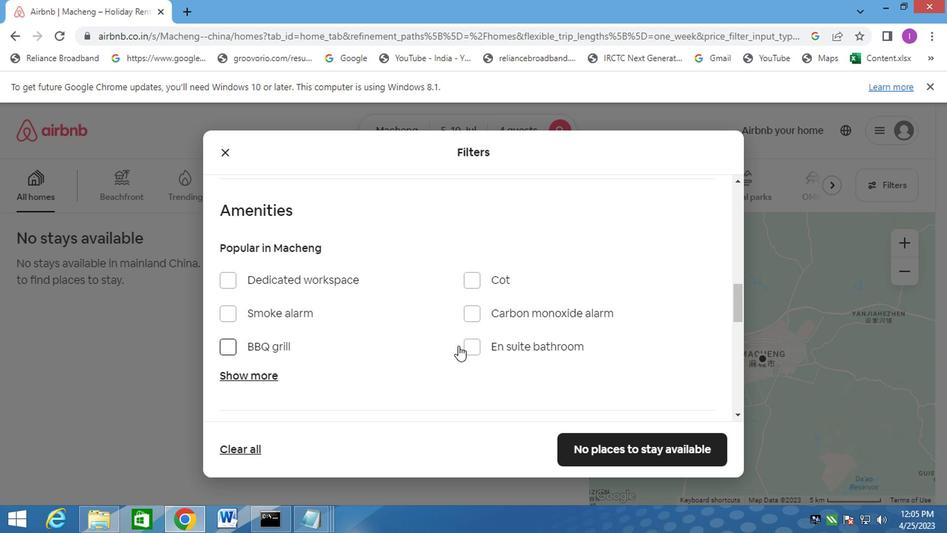 
Action: Mouse scrolled (457, 344) with delta (0, 0)
Screenshot: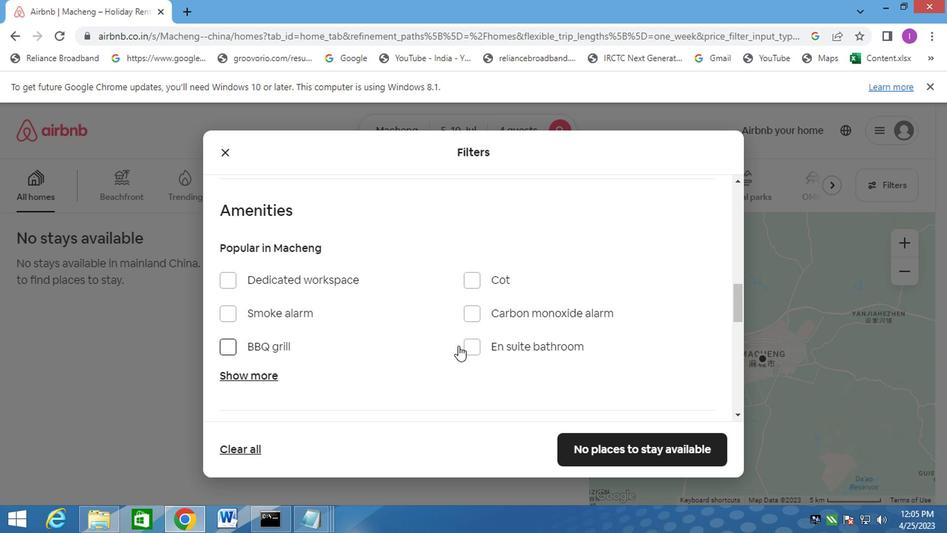 
Action: Mouse scrolled (457, 344) with delta (0, 0)
Screenshot: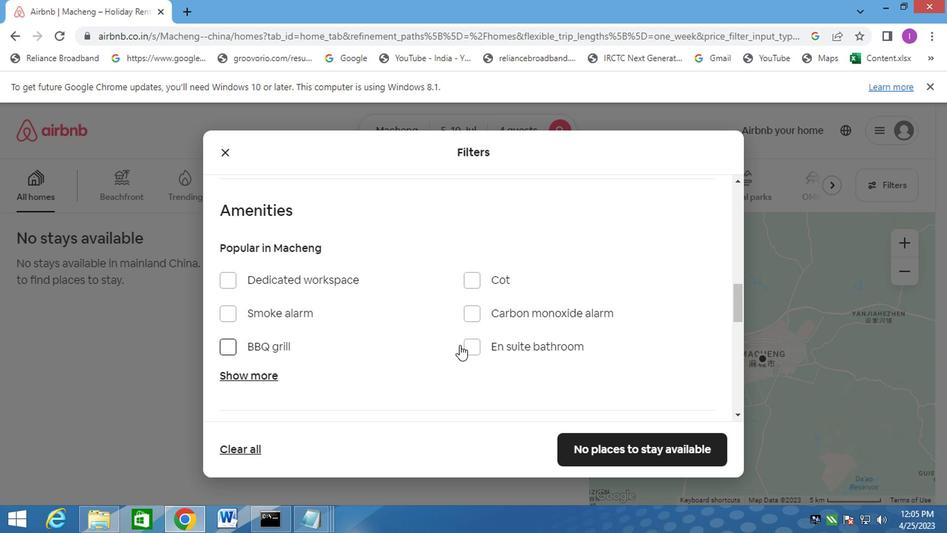 
Action: Mouse moved to (474, 347)
Screenshot: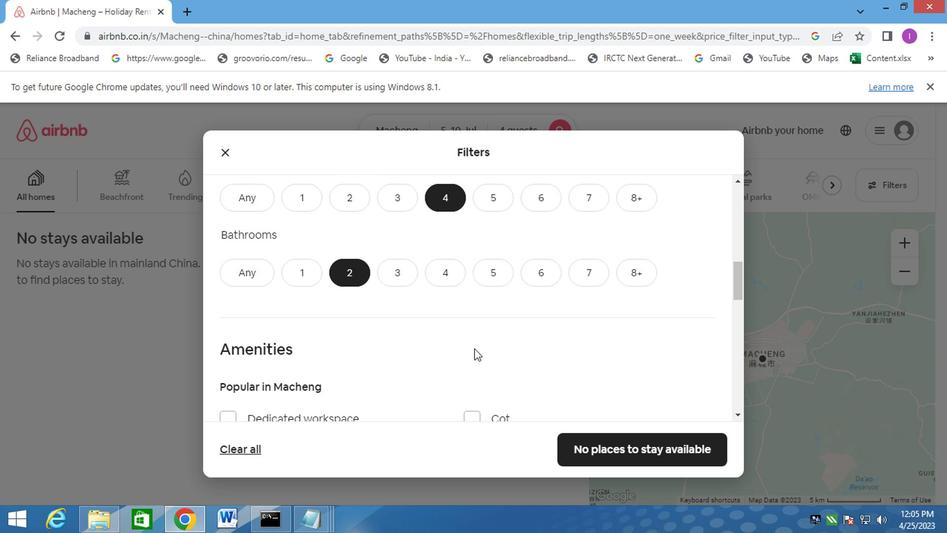
Action: Mouse scrolled (474, 347) with delta (0, 0)
Screenshot: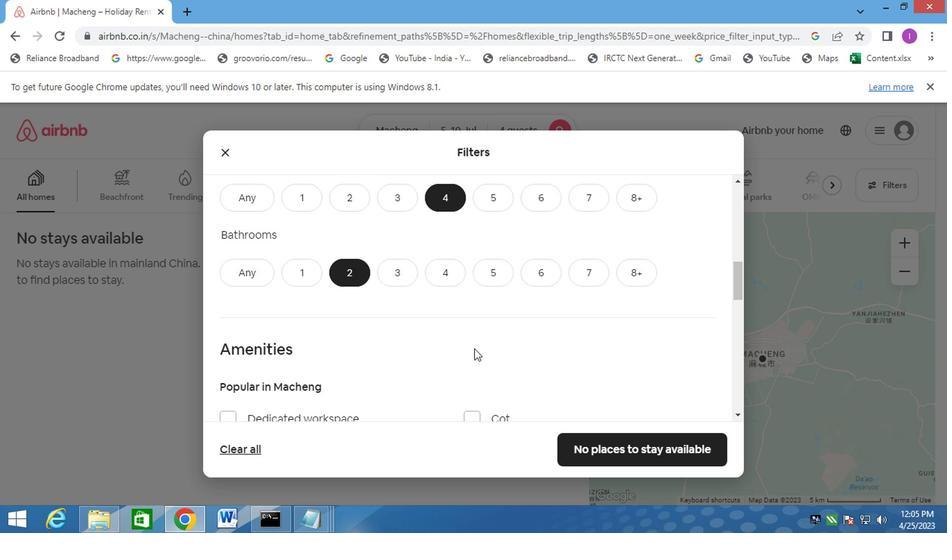 
Action: Mouse moved to (503, 345)
Screenshot: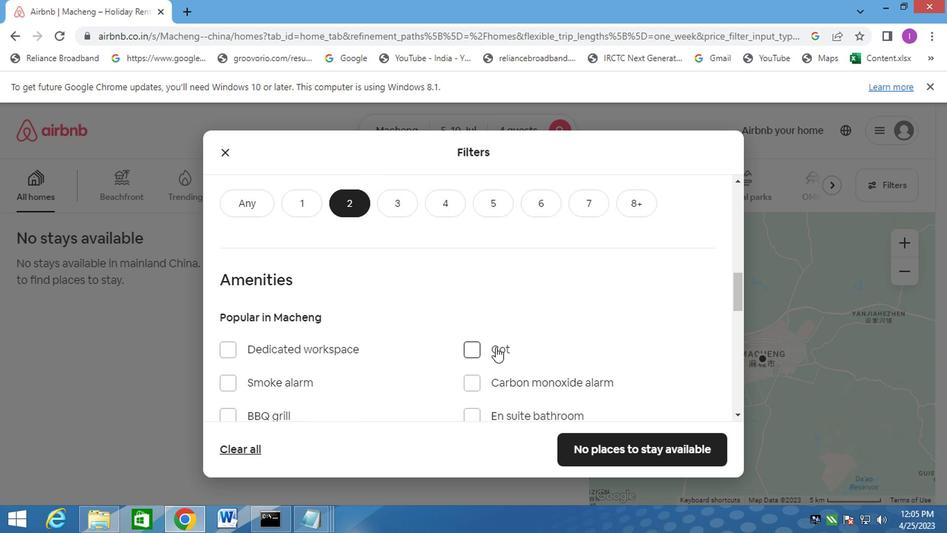 
Action: Mouse scrolled (503, 344) with delta (0, 0)
Screenshot: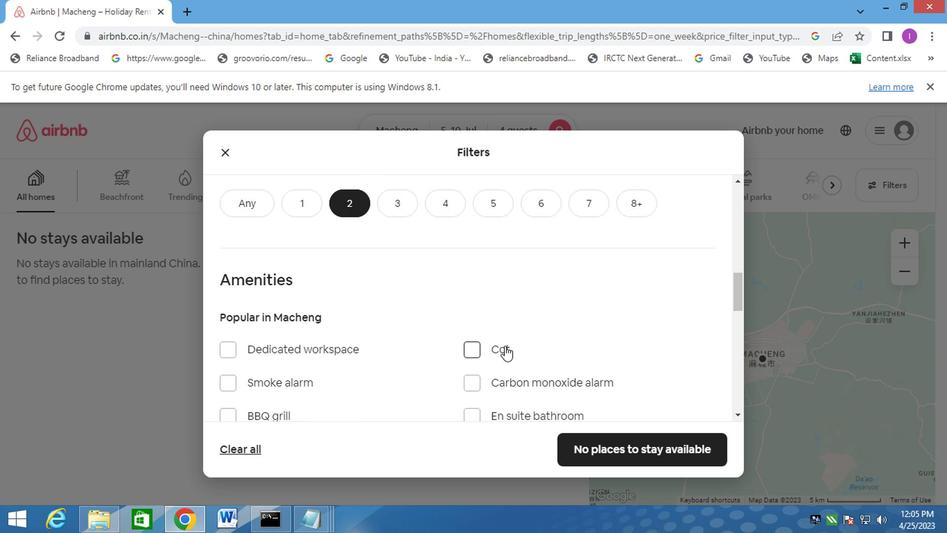 
Action: Mouse moved to (504, 345)
Screenshot: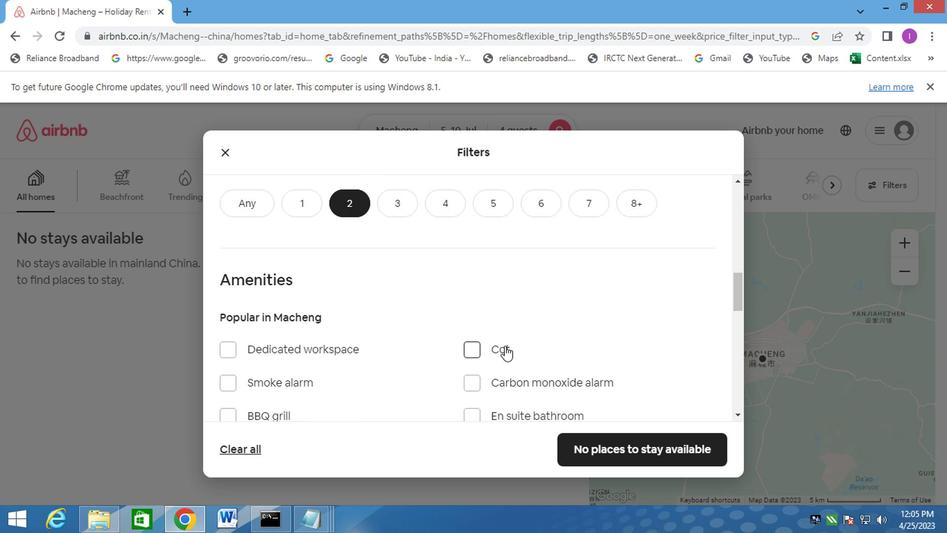 
Action: Mouse scrolled (504, 344) with delta (0, 0)
Screenshot: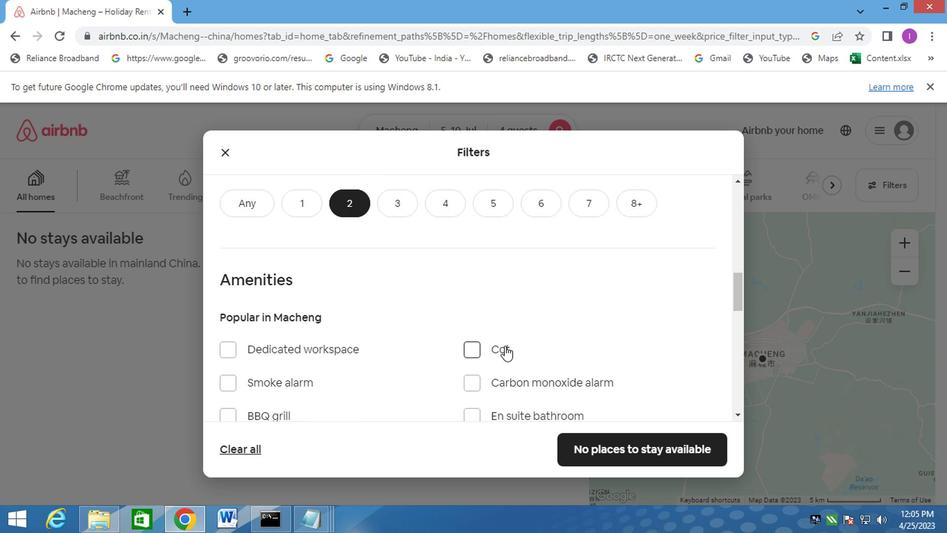 
Action: Mouse moved to (515, 342)
Screenshot: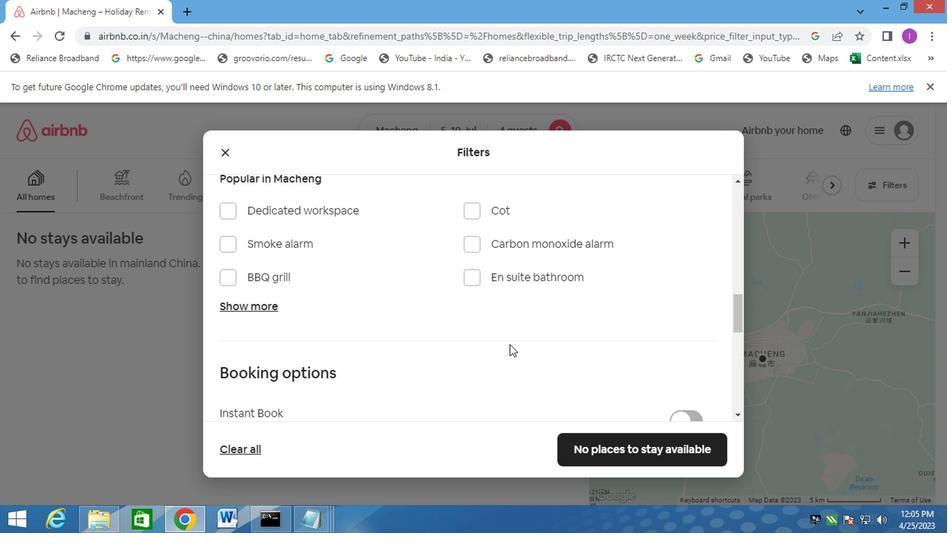 
Action: Mouse scrolled (515, 341) with delta (0, 0)
Screenshot: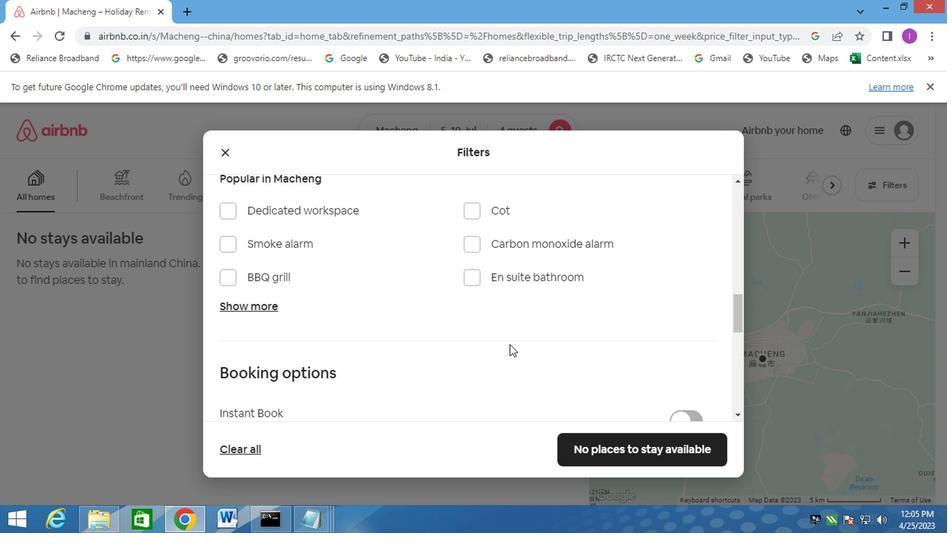 
Action: Mouse moved to (515, 342)
Screenshot: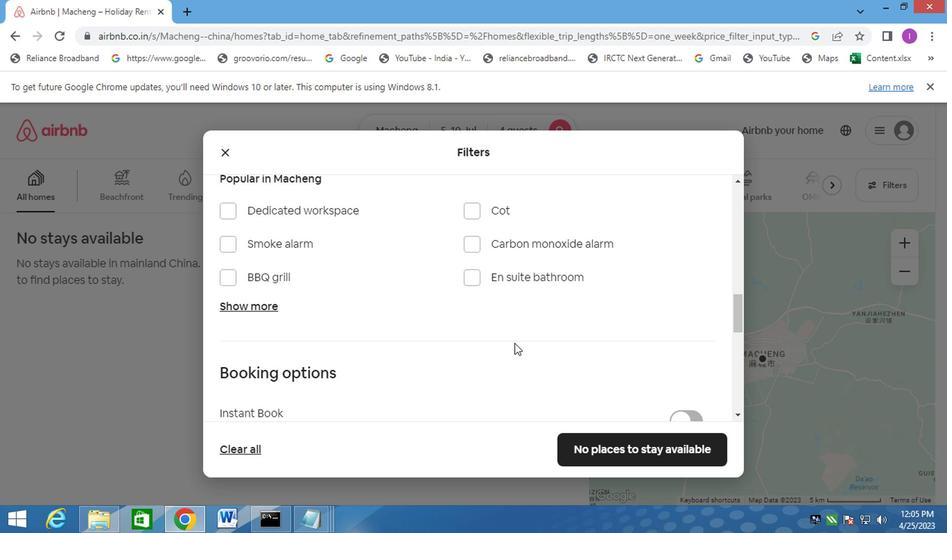
Action: Mouse scrolled (515, 341) with delta (0, 0)
Screenshot: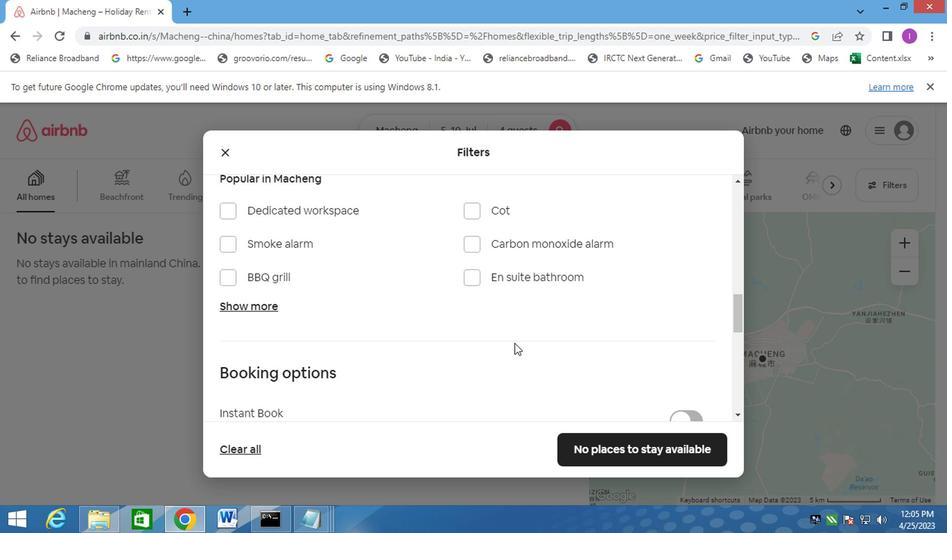
Action: Mouse scrolled (515, 341) with delta (0, 0)
Screenshot: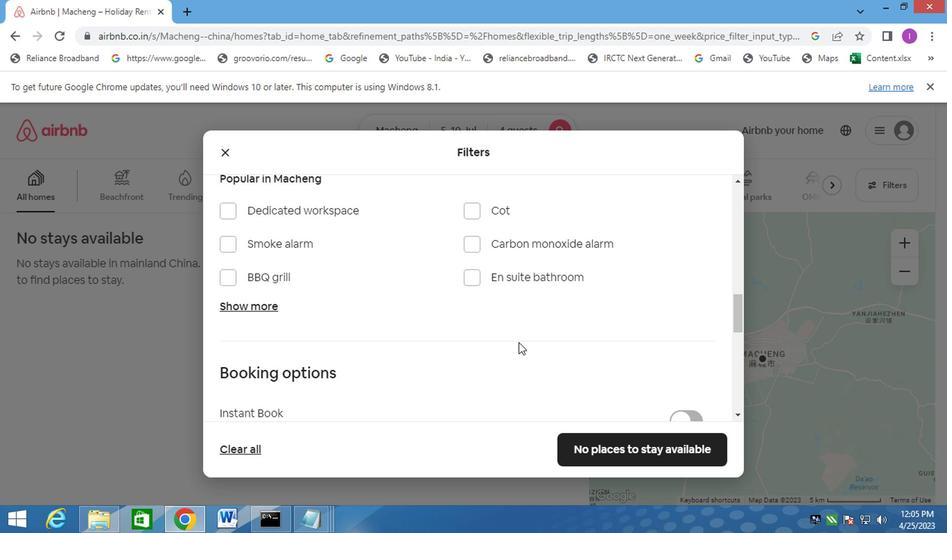 
Action: Mouse moved to (519, 341)
Screenshot: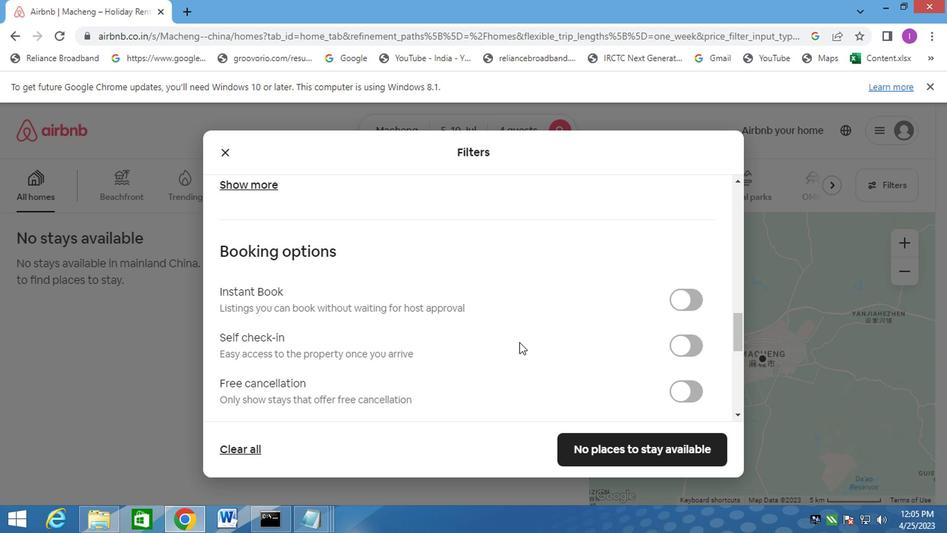 
Action: Mouse scrolled (519, 340) with delta (0, 0)
Screenshot: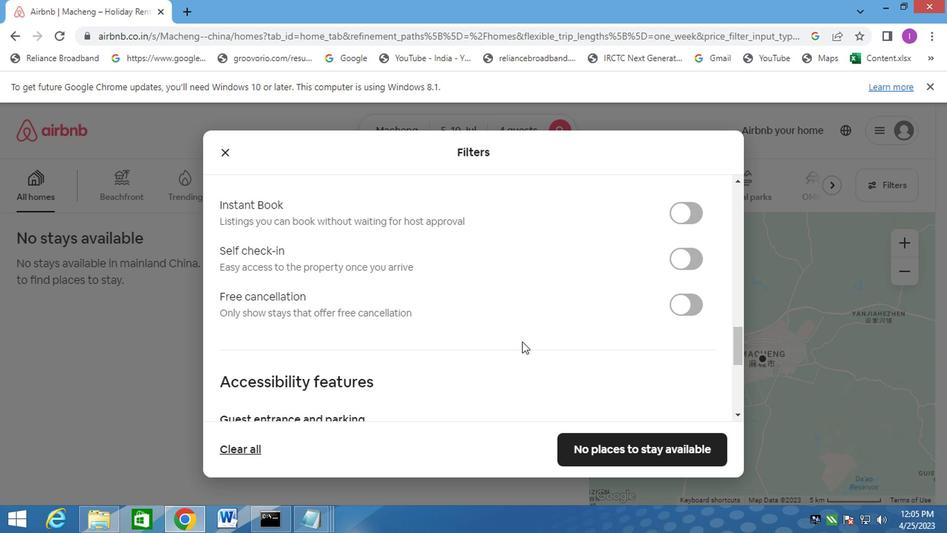 
Action: Mouse moved to (692, 190)
Screenshot: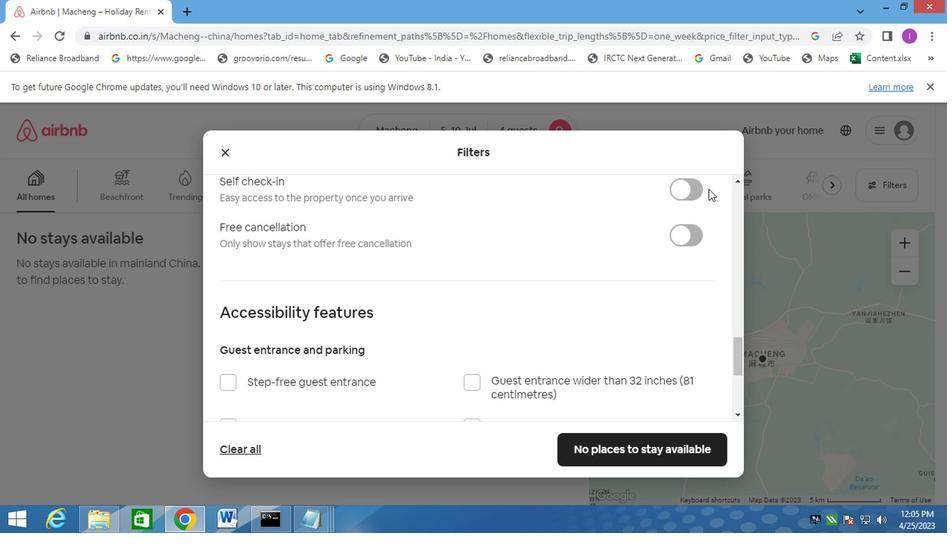 
Action: Mouse pressed left at (692, 190)
Screenshot: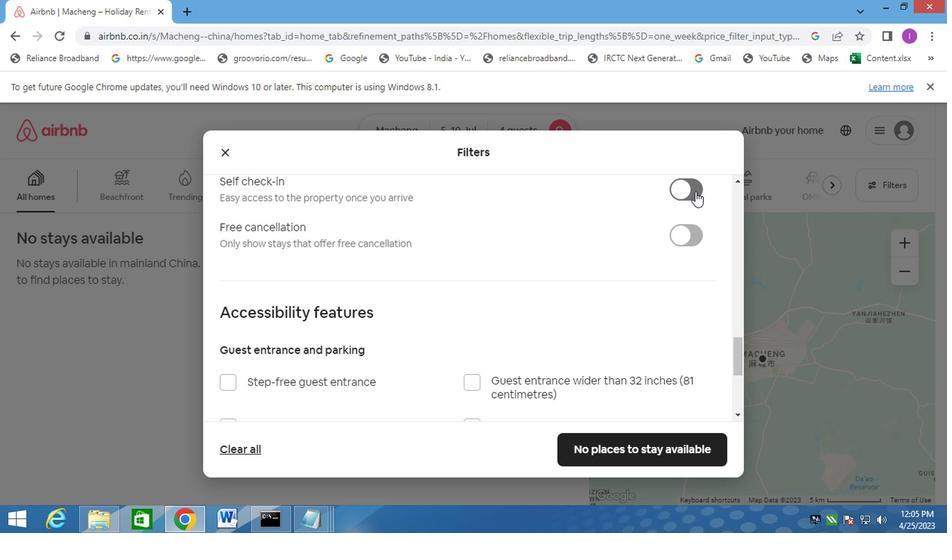 
Action: Mouse moved to (629, 284)
Screenshot: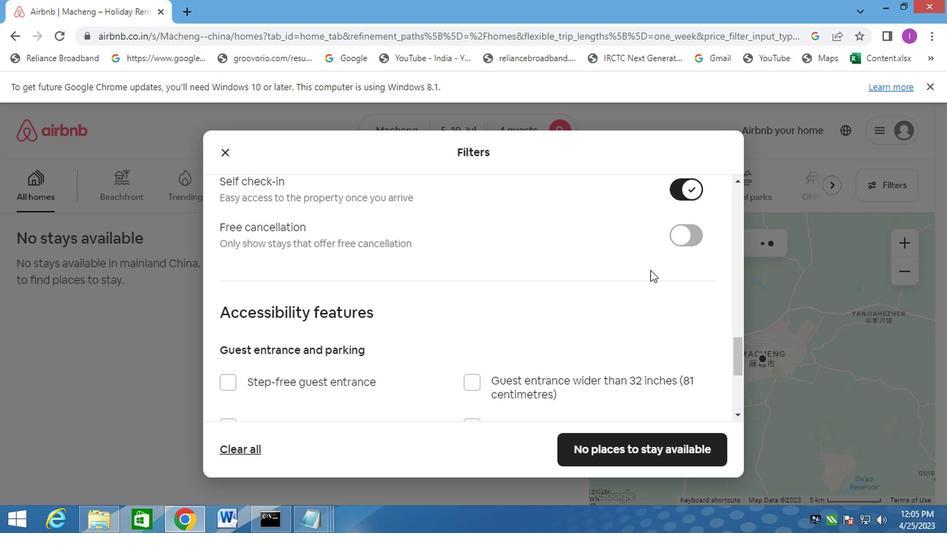 
Action: Mouse scrolled (629, 283) with delta (0, 0)
Screenshot: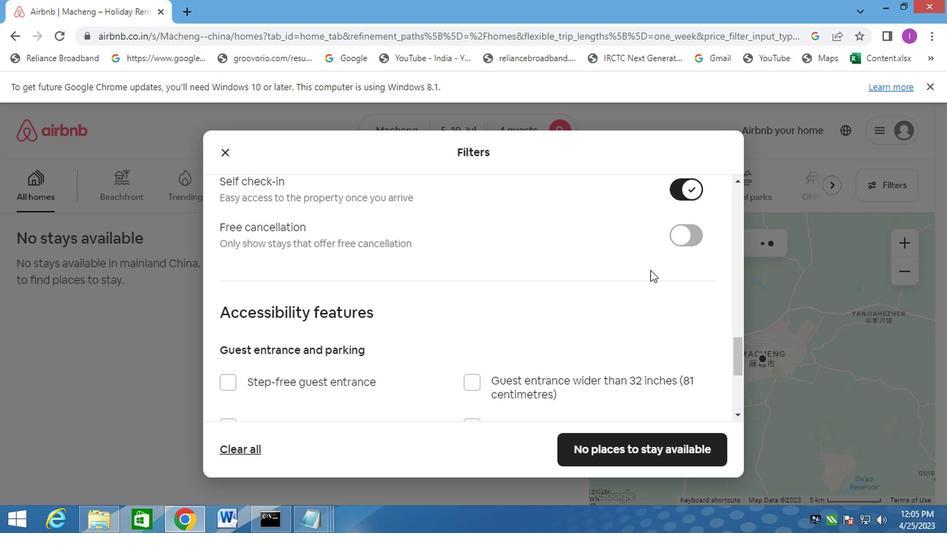 
Action: Mouse moved to (628, 287)
Screenshot: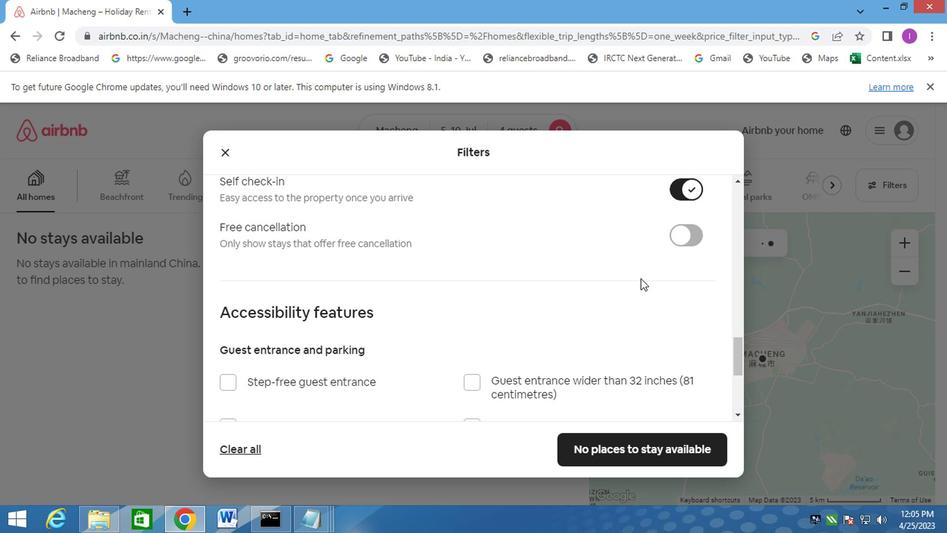 
Action: Mouse scrolled (628, 286) with delta (0, 0)
Screenshot: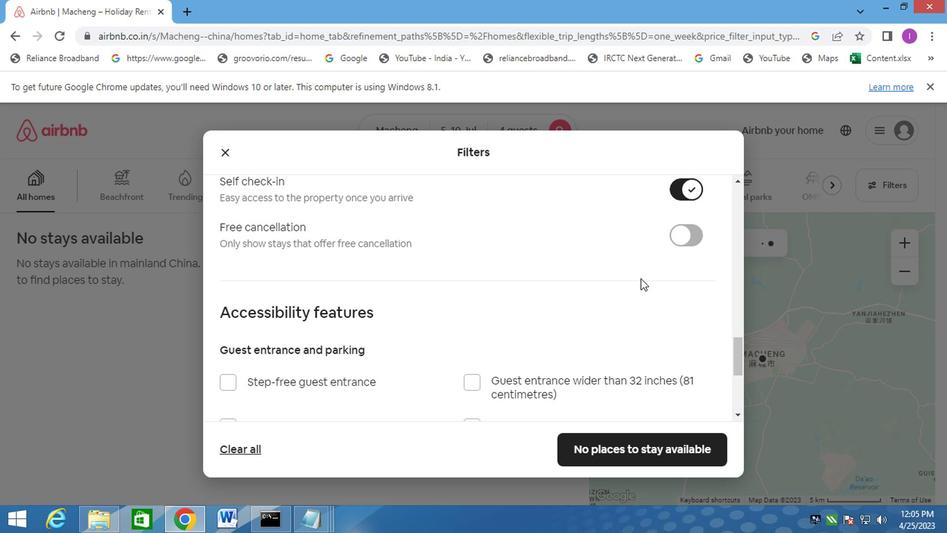 
Action: Mouse moved to (627, 289)
Screenshot: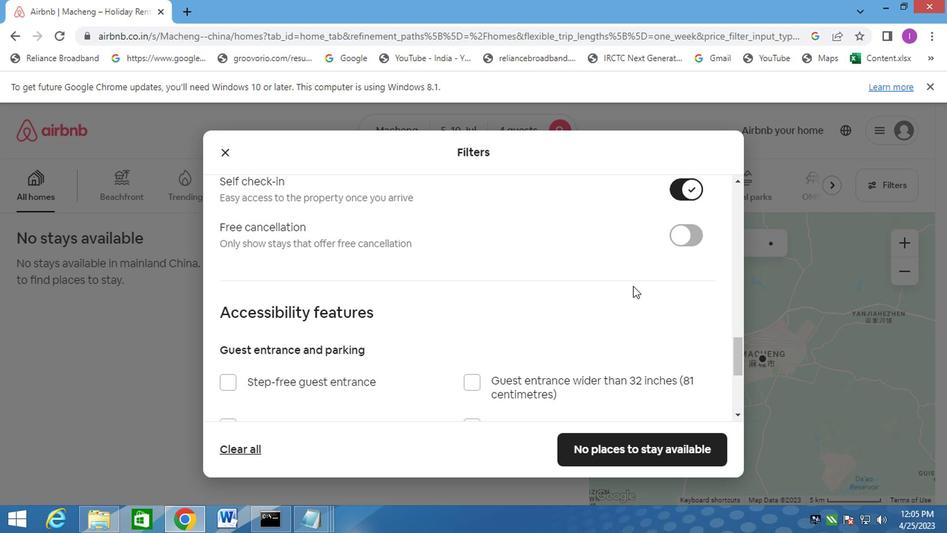 
Action: Mouse scrolled (627, 288) with delta (0, 0)
Screenshot: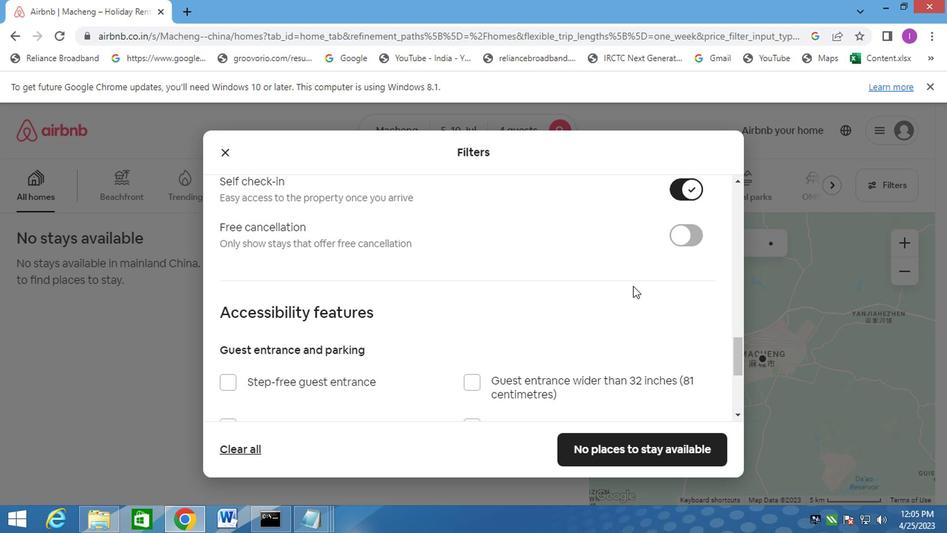 
Action: Mouse moved to (627, 292)
Screenshot: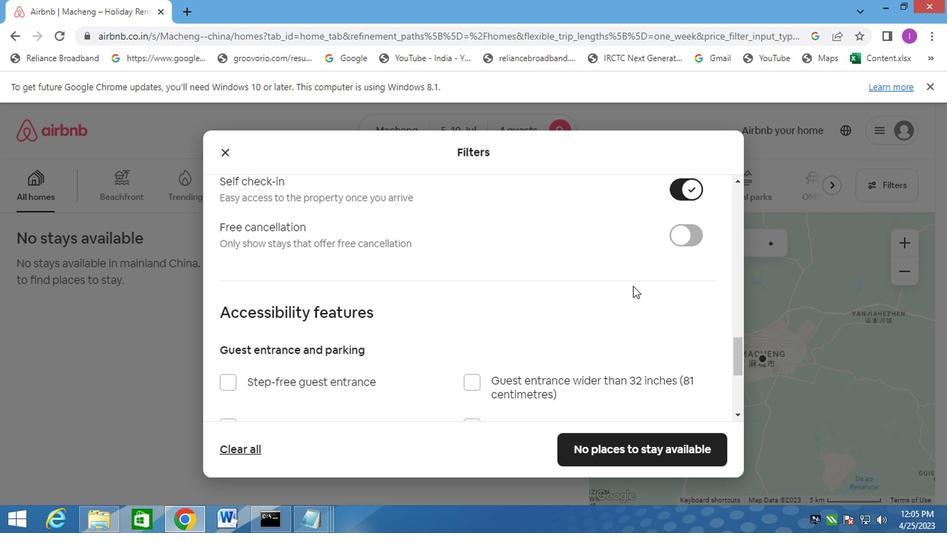 
Action: Mouse scrolled (627, 291) with delta (0, 0)
Screenshot: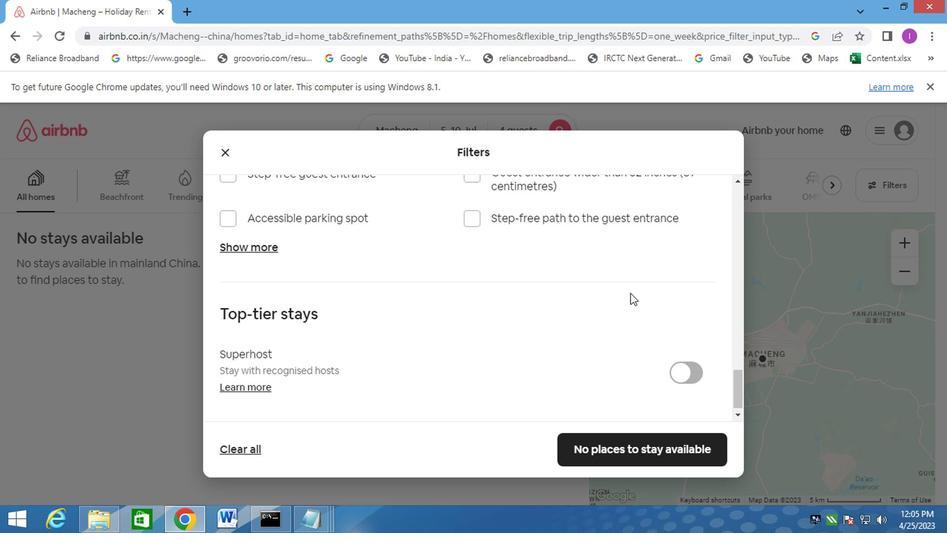 
Action: Mouse moved to (627, 293)
Screenshot: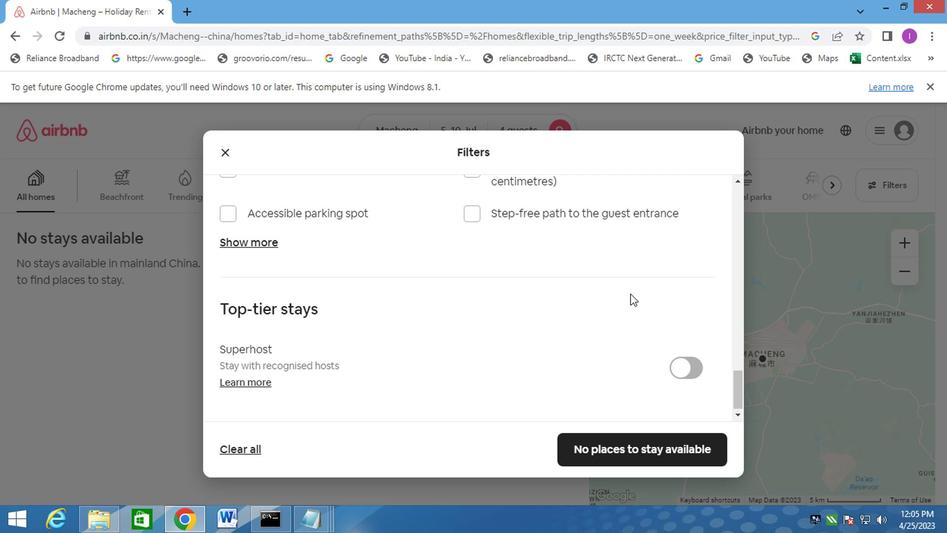 
Action: Mouse scrolled (627, 292) with delta (0, 0)
Screenshot: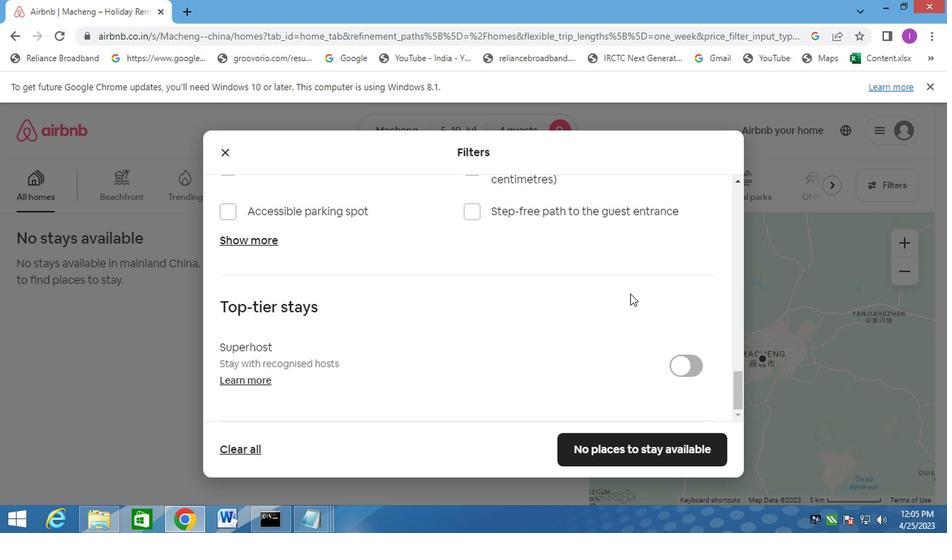 
Action: Mouse moved to (621, 452)
Screenshot: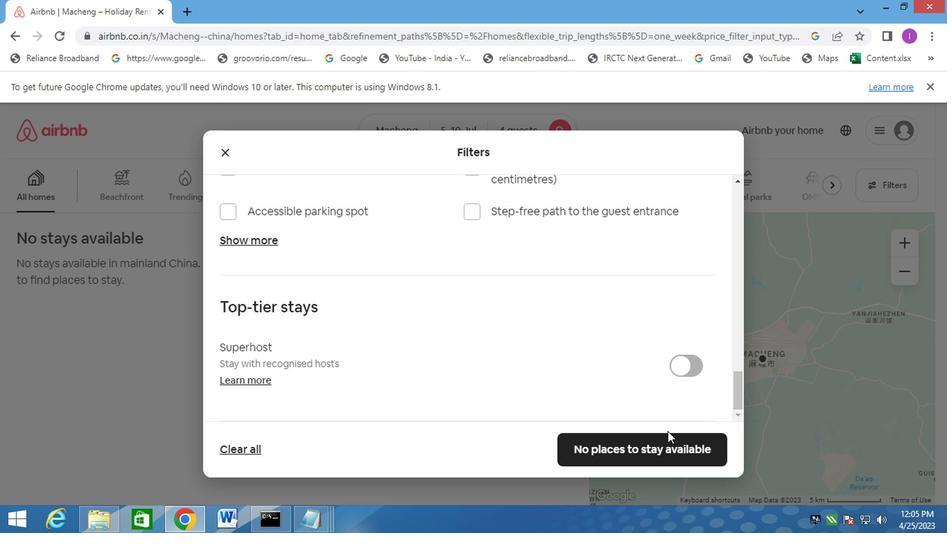 
Action: Mouse pressed left at (621, 452)
Screenshot: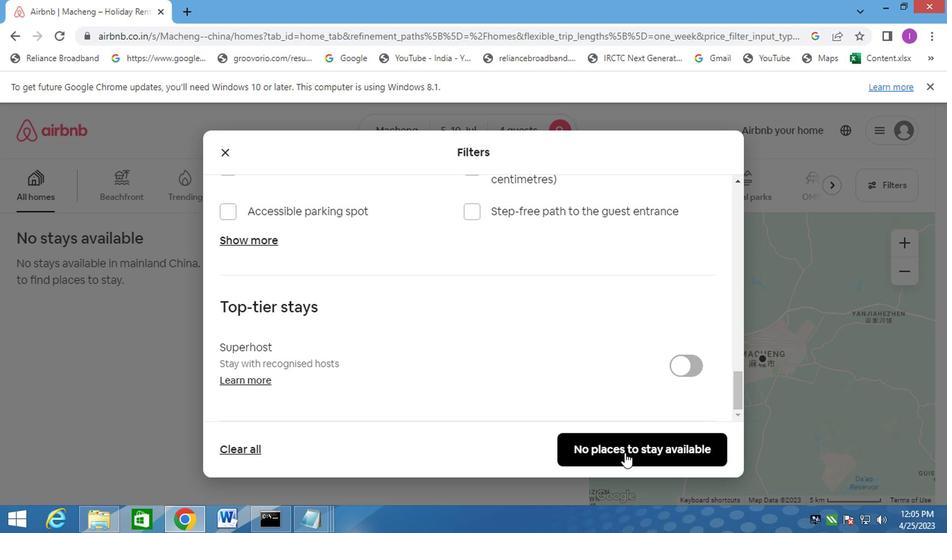 
Action: Mouse moved to (617, 435)
Screenshot: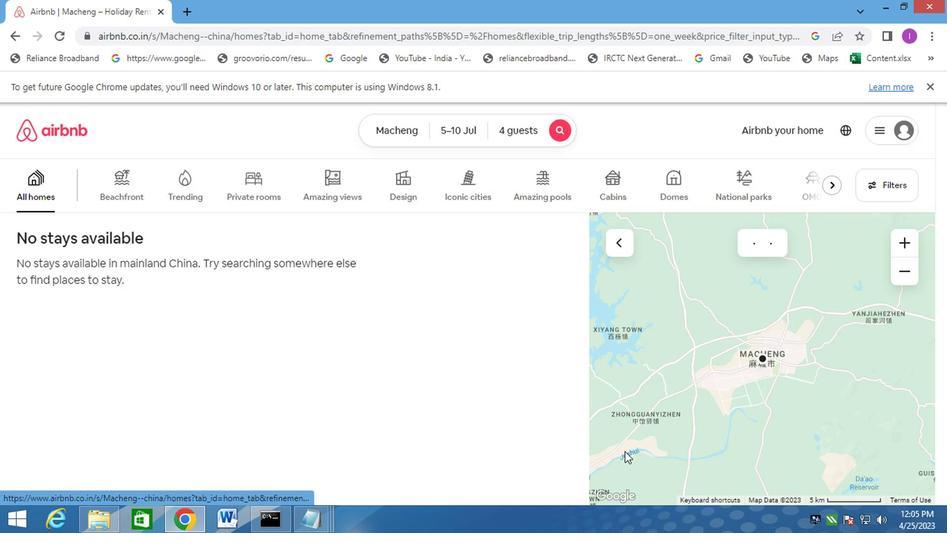 
